 Task: Look for space in Paramus, United States from 6th September, 2023 to 15th September, 2023 for 6 adults in price range Rs.8000 to Rs.12000. Place can be entire place or private room with 6 bedrooms having 6 beds and 6 bathrooms. Property type can be house, flat, guest house. Amenities needed are: wifi, TV, free parkinig on premises, gym, breakfast. Booking option can be shelf check-in. Required host language is English.
Action: Mouse moved to (440, 107)
Screenshot: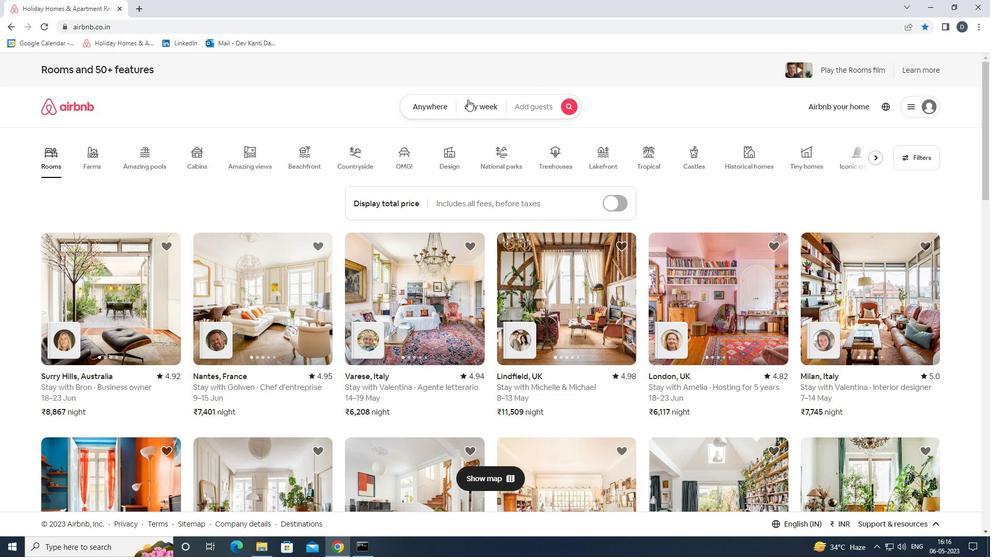 
Action: Mouse pressed left at (440, 107)
Screenshot: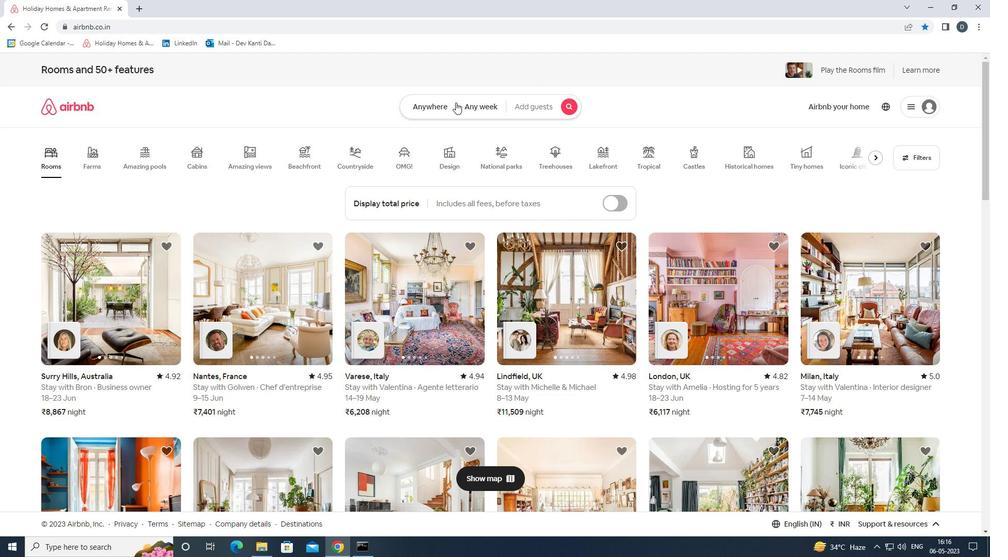 
Action: Mouse moved to (415, 148)
Screenshot: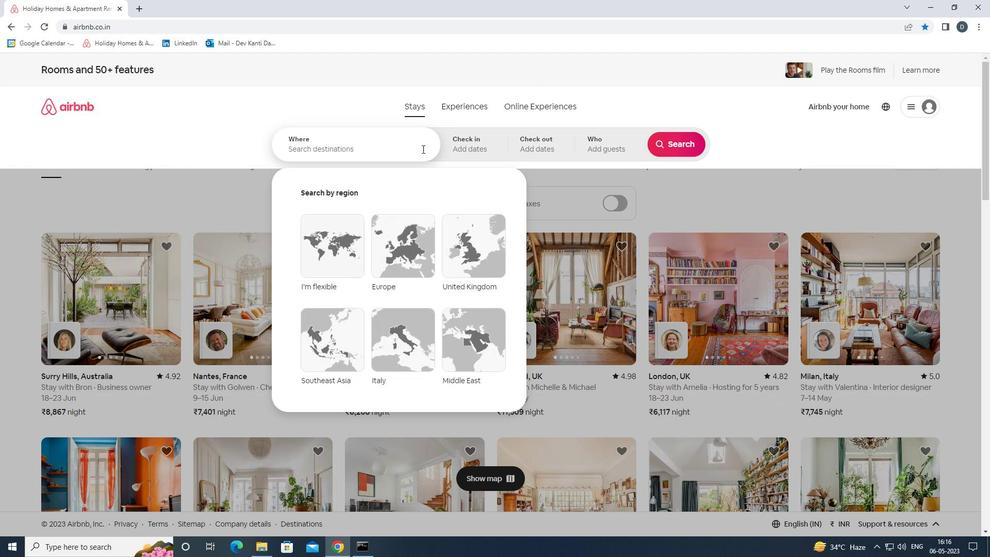 
Action: Mouse pressed left at (415, 148)
Screenshot: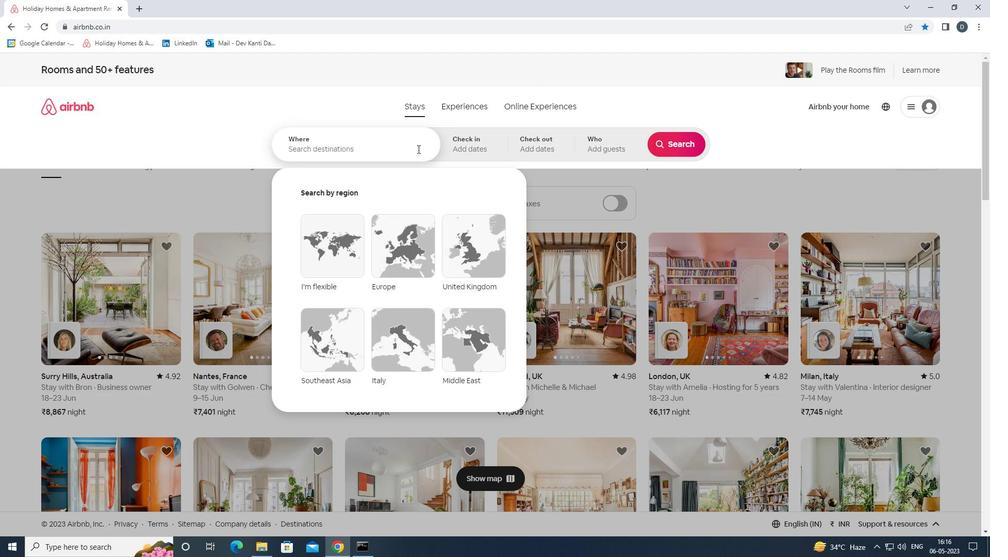 
Action: Key pressed <Key.shift><Key.shift><Key.shift>PARM<Key.backspace>AMUS,<Key.shift>UNITED<Key.space><Key.shift>STATES<Key.enter>
Screenshot: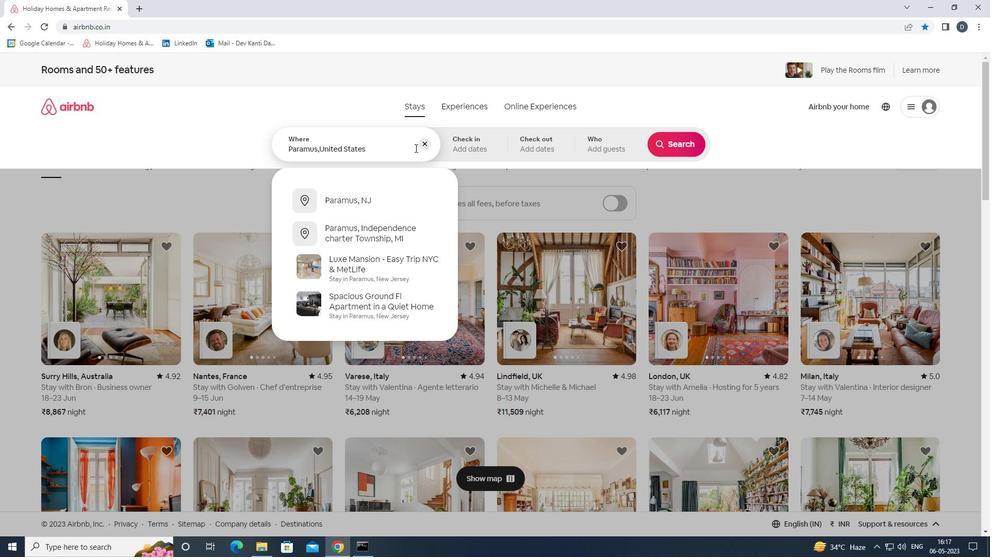
Action: Mouse moved to (669, 227)
Screenshot: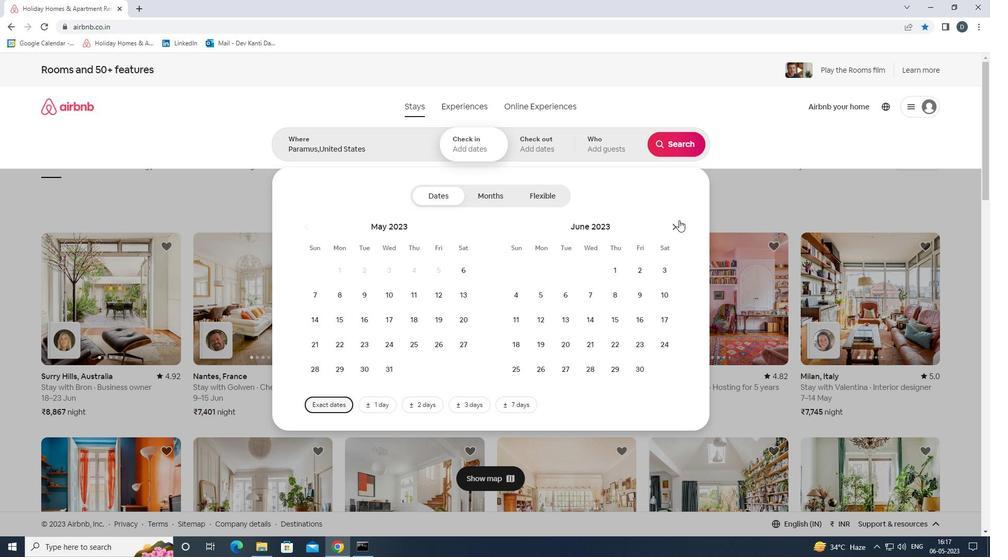 
Action: Mouse pressed left at (669, 227)
Screenshot: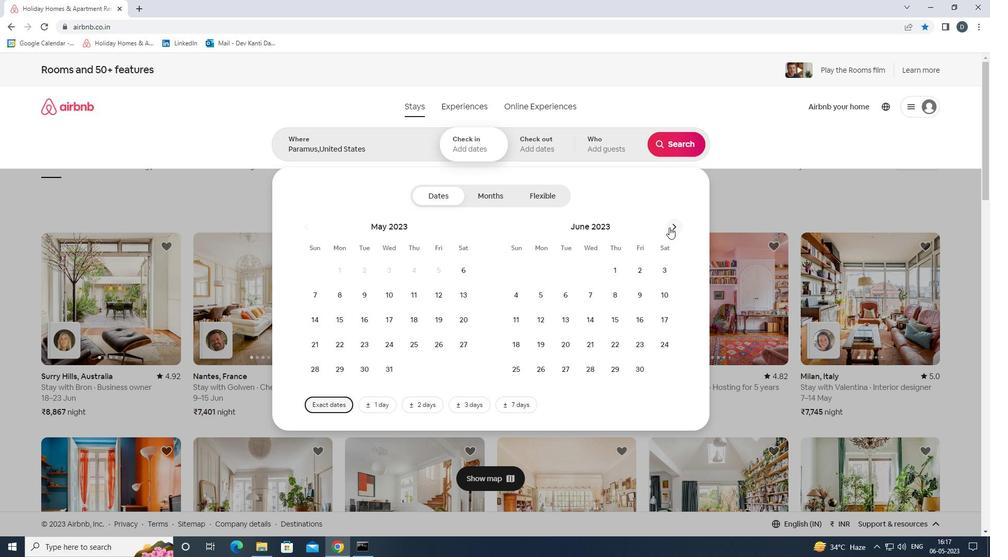 
Action: Mouse pressed left at (669, 227)
Screenshot: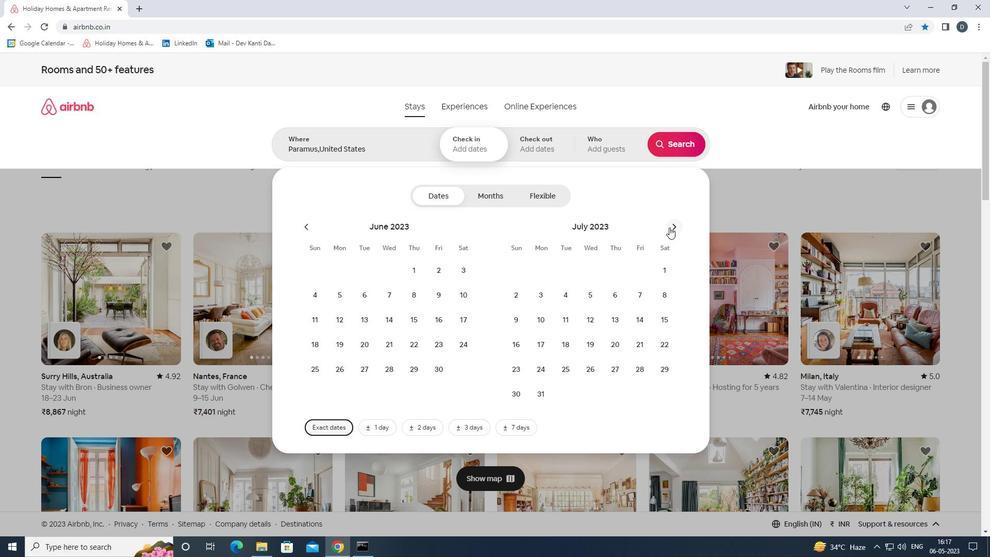 
Action: Mouse pressed left at (669, 227)
Screenshot: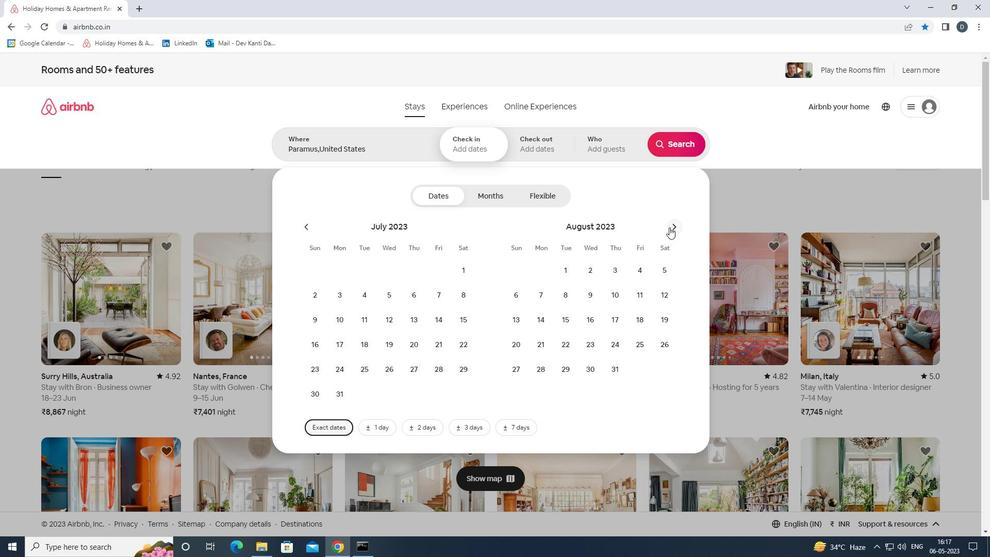 
Action: Mouse moved to (593, 297)
Screenshot: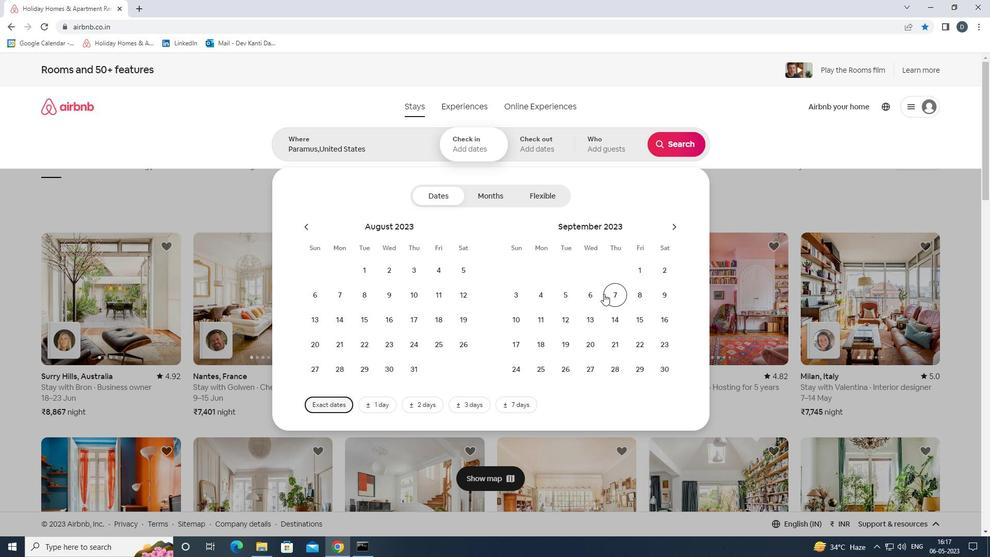 
Action: Mouse pressed left at (593, 297)
Screenshot: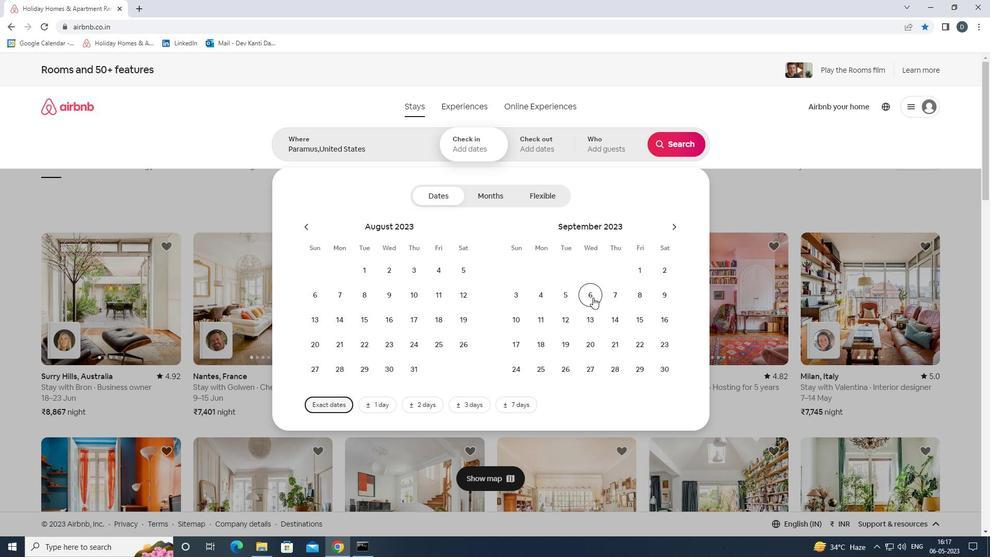 
Action: Mouse moved to (632, 319)
Screenshot: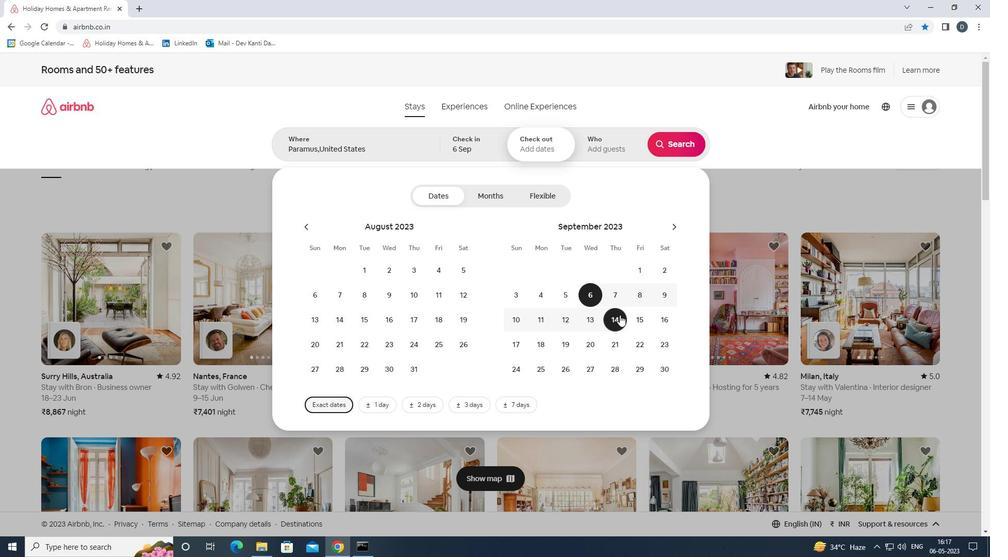 
Action: Mouse pressed left at (632, 319)
Screenshot: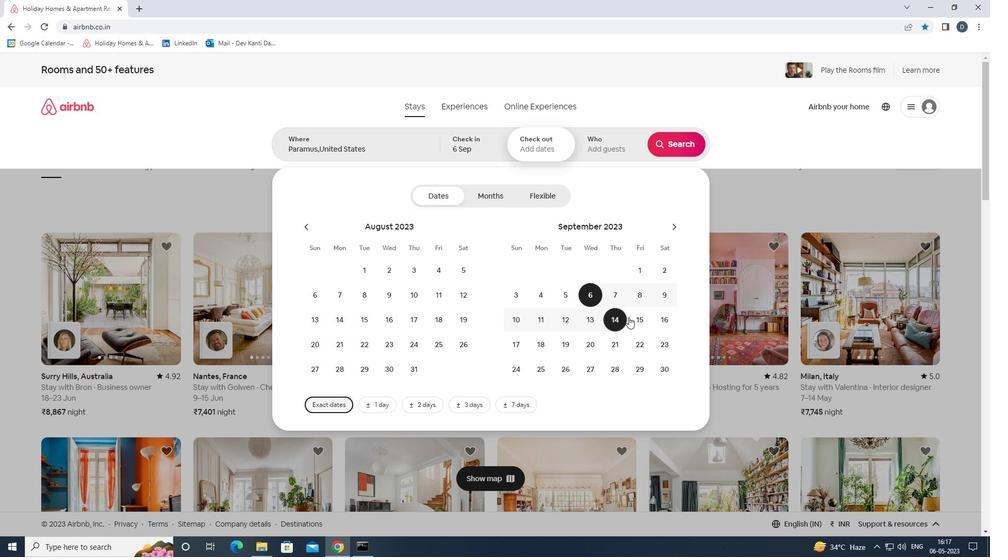 
Action: Mouse moved to (613, 154)
Screenshot: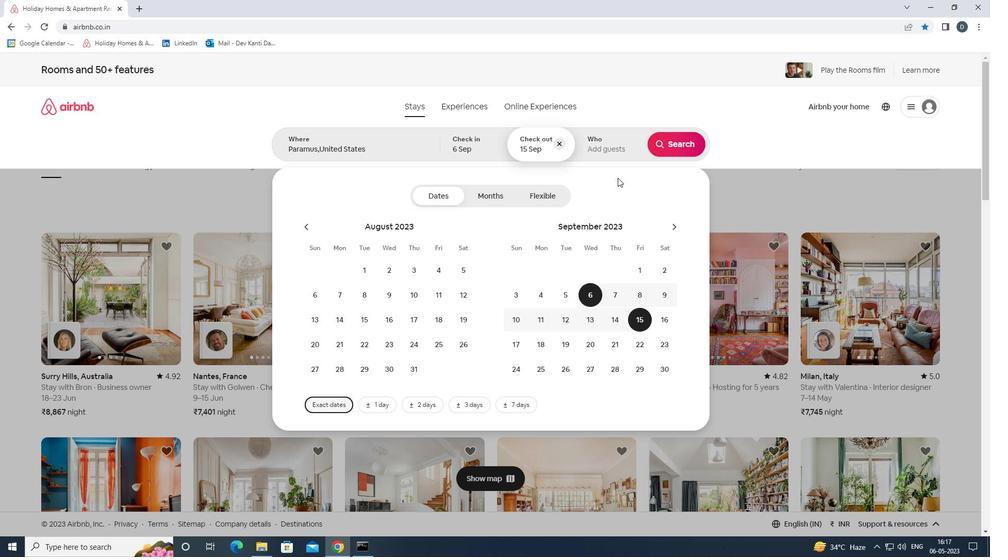 
Action: Mouse pressed left at (613, 154)
Screenshot: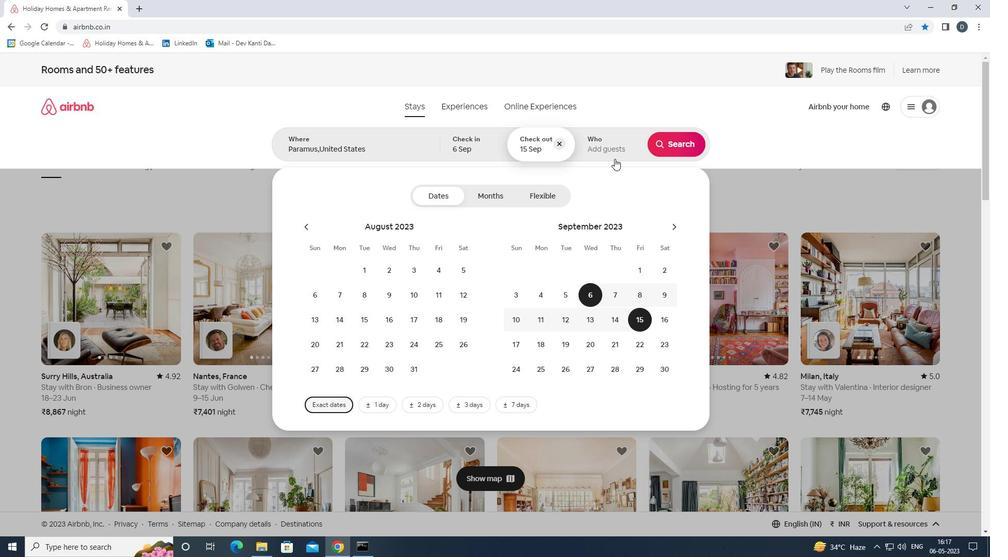 
Action: Mouse moved to (680, 195)
Screenshot: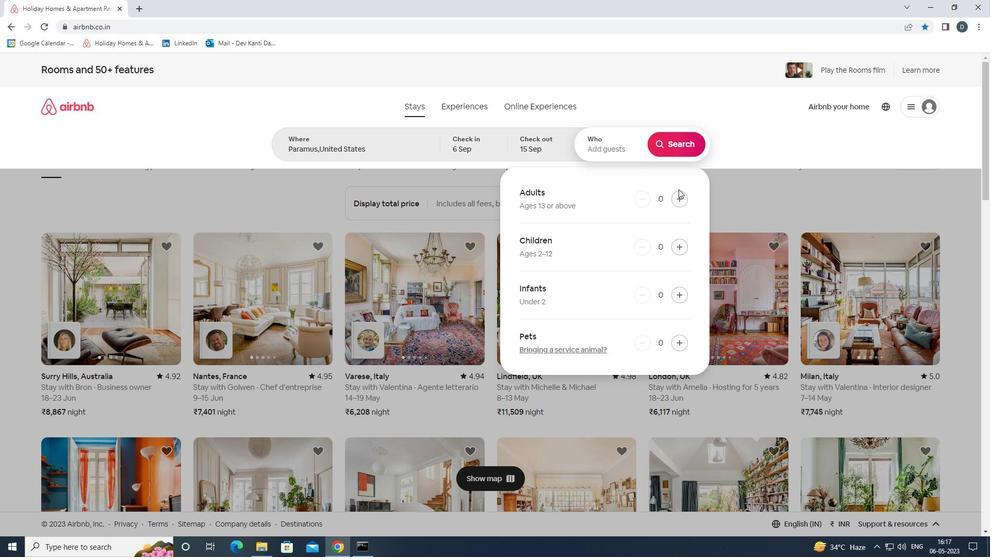 
Action: Mouse pressed left at (680, 195)
Screenshot: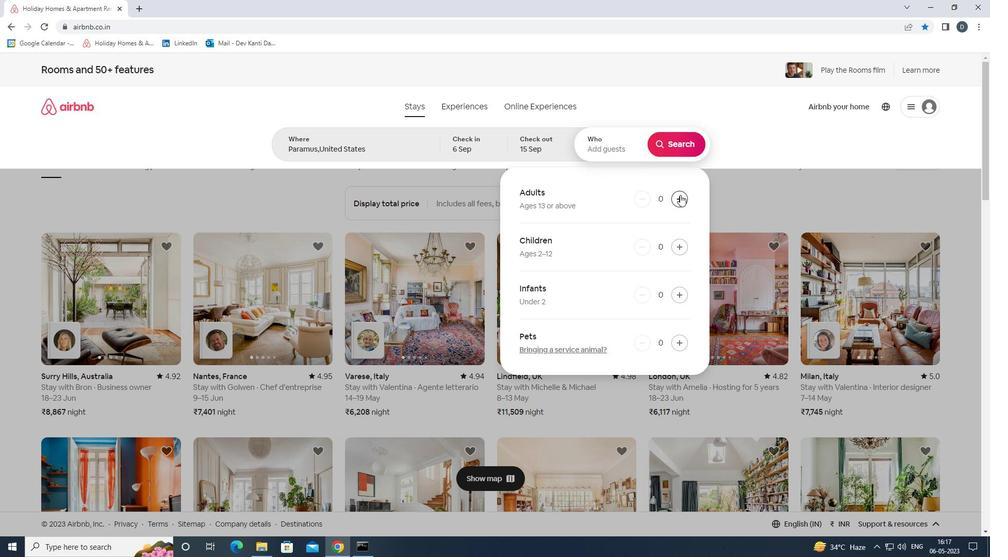 
Action: Mouse moved to (680, 196)
Screenshot: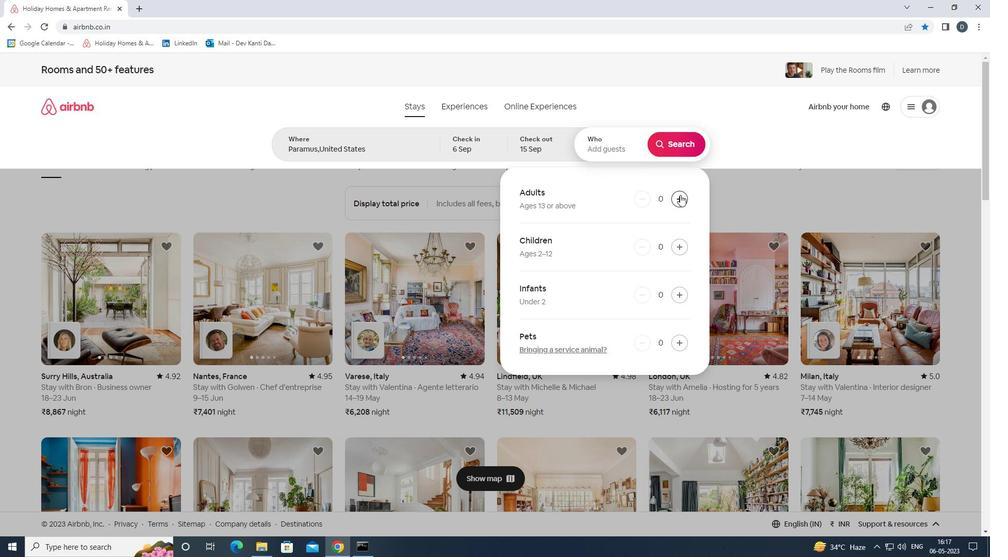 
Action: Mouse pressed left at (680, 196)
Screenshot: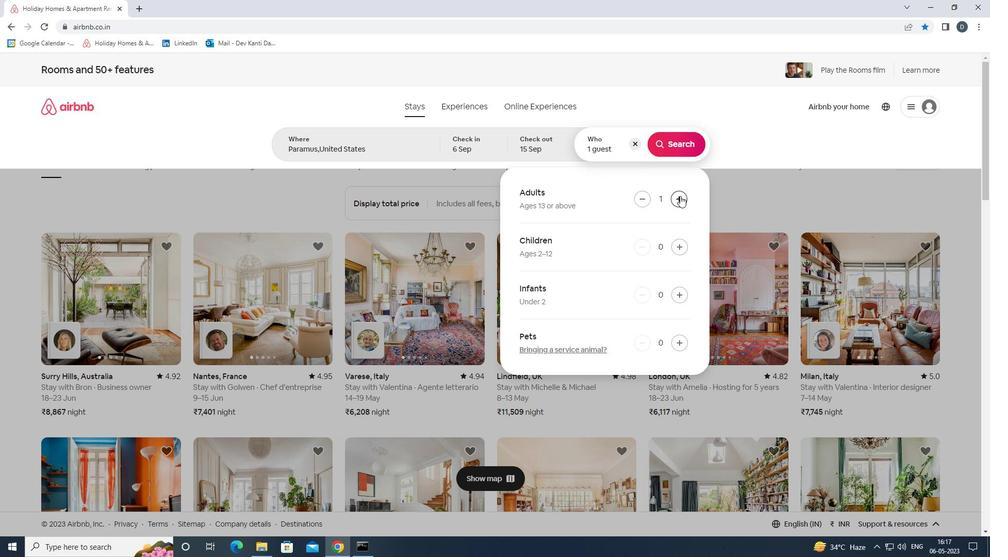 
Action: Mouse pressed left at (680, 196)
Screenshot: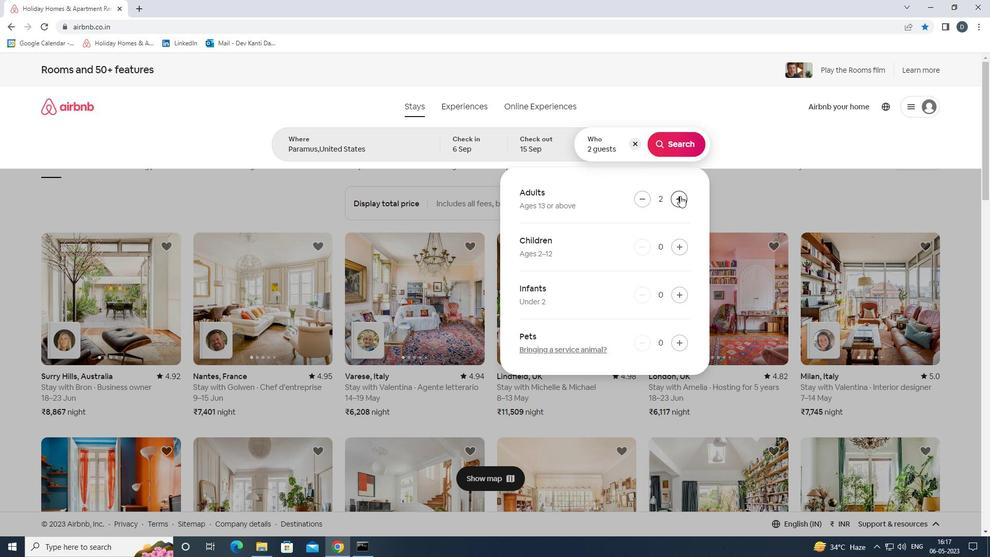 
Action: Mouse pressed left at (680, 196)
Screenshot: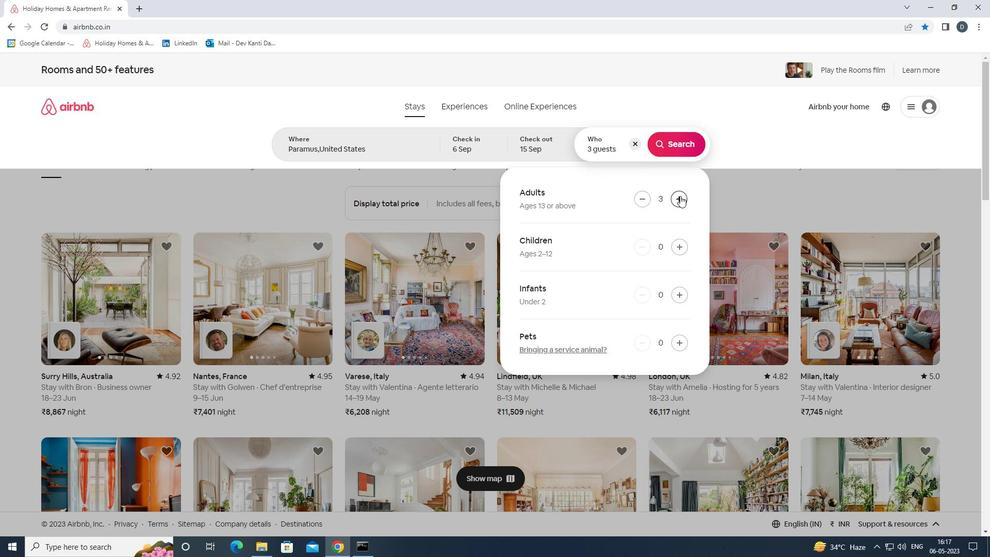 
Action: Mouse pressed left at (680, 196)
Screenshot: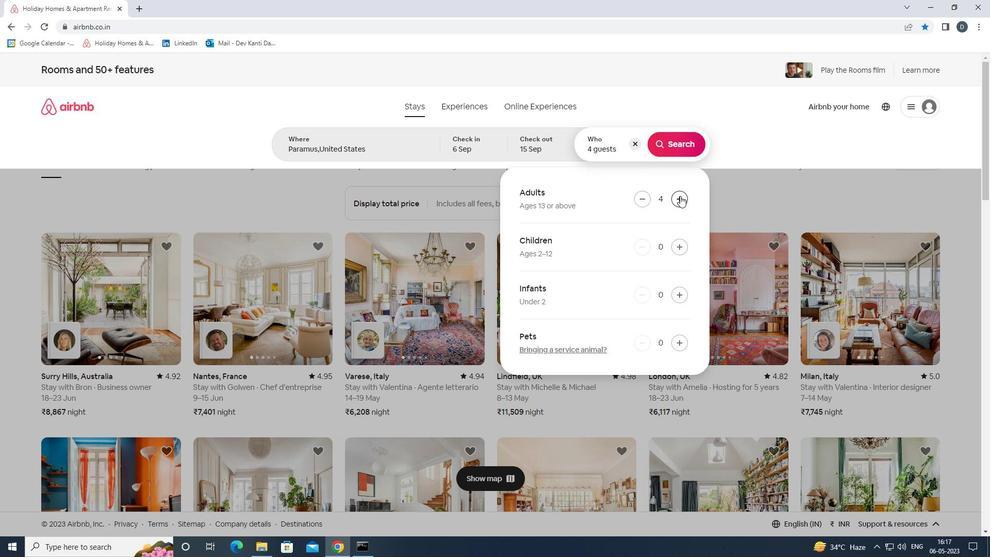 
Action: Mouse pressed left at (680, 196)
Screenshot: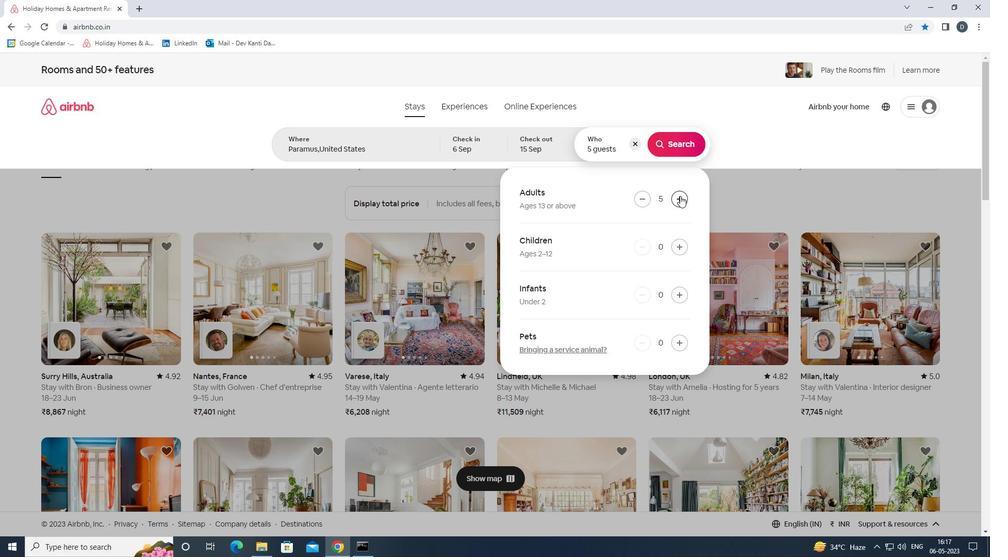 
Action: Mouse moved to (675, 150)
Screenshot: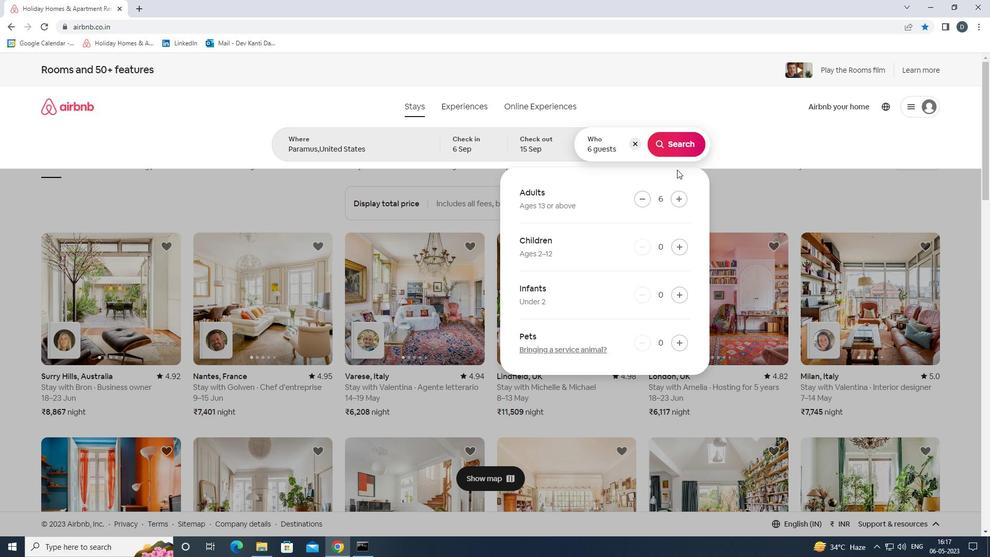 
Action: Mouse pressed left at (675, 150)
Screenshot: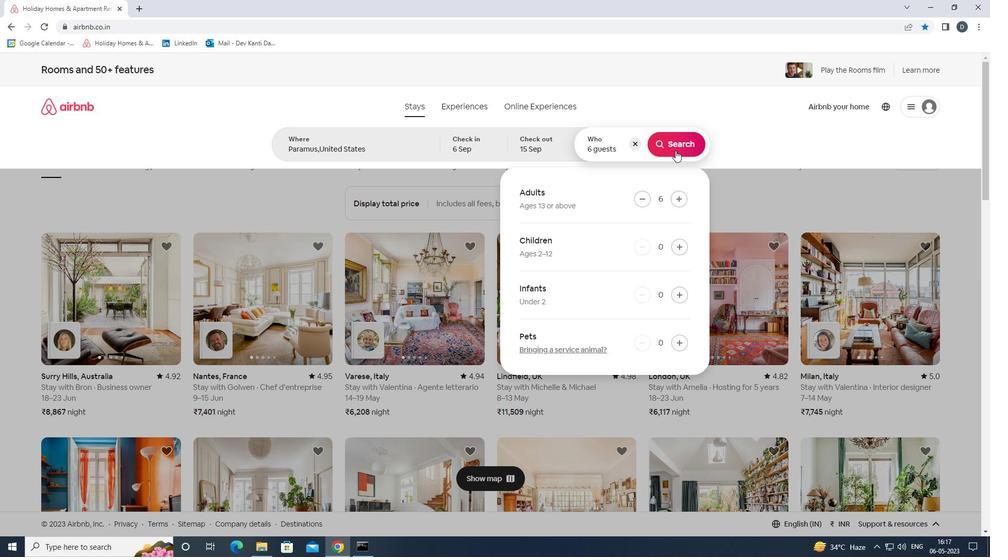 
Action: Mouse moved to (936, 110)
Screenshot: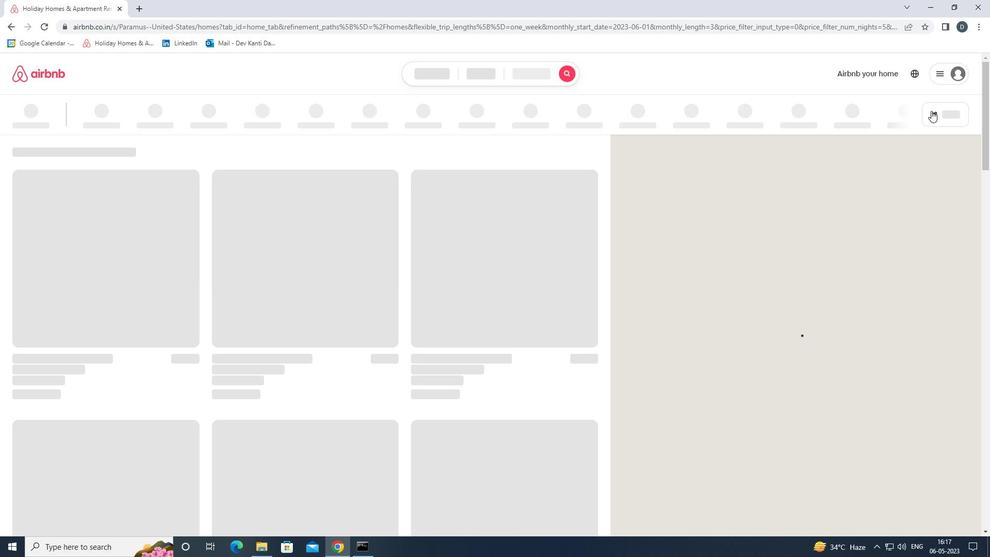 
Action: Mouse pressed left at (936, 110)
Screenshot: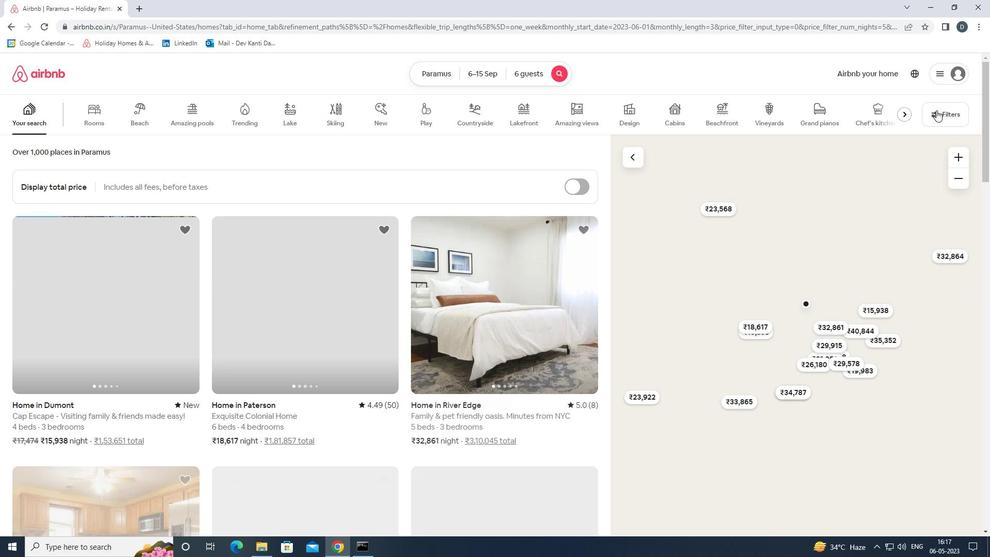 
Action: Mouse moved to (395, 370)
Screenshot: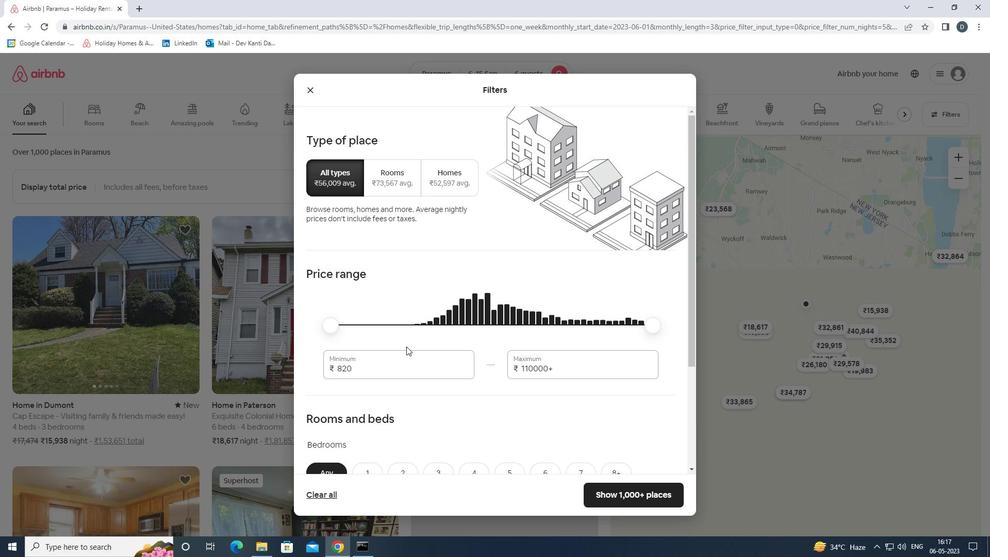 
Action: Mouse pressed left at (395, 370)
Screenshot: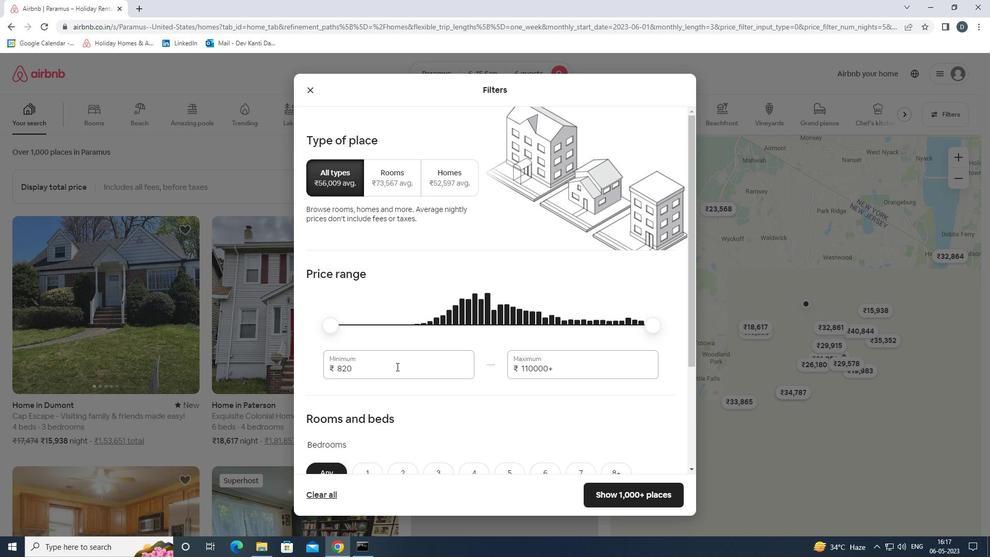 
Action: Mouse moved to (394, 370)
Screenshot: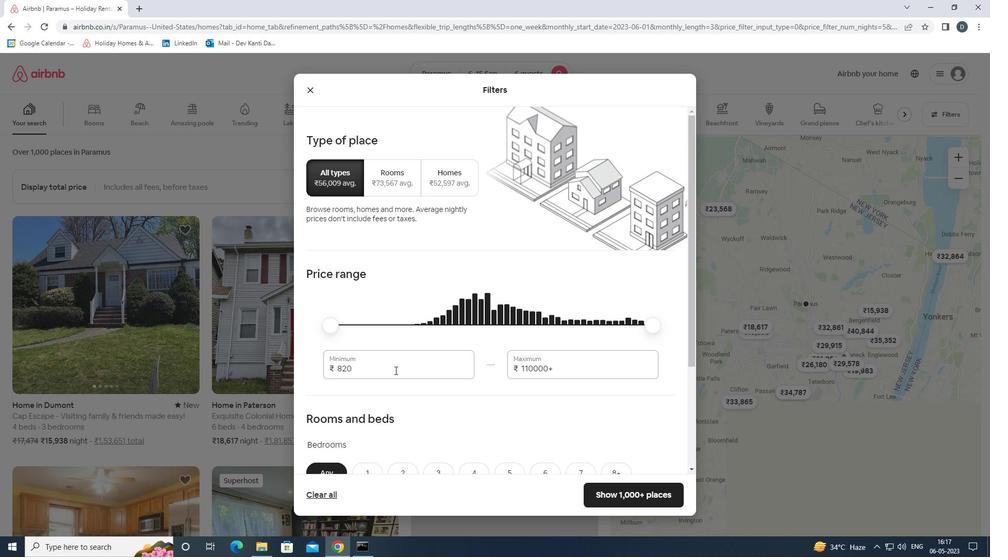 
Action: Mouse pressed left at (394, 370)
Screenshot: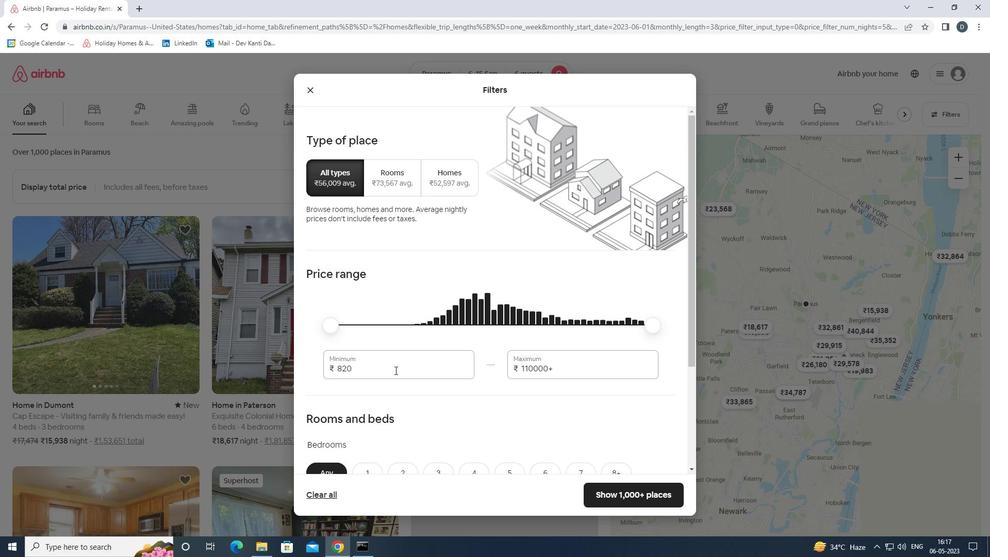 
Action: Mouse moved to (402, 367)
Screenshot: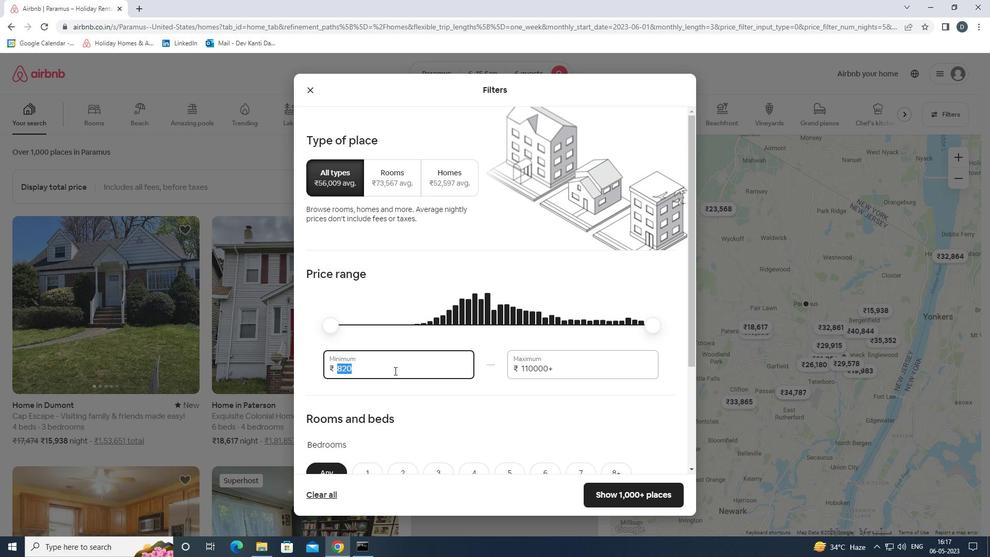 
Action: Key pressed 8000<Key.tab>12000
Screenshot: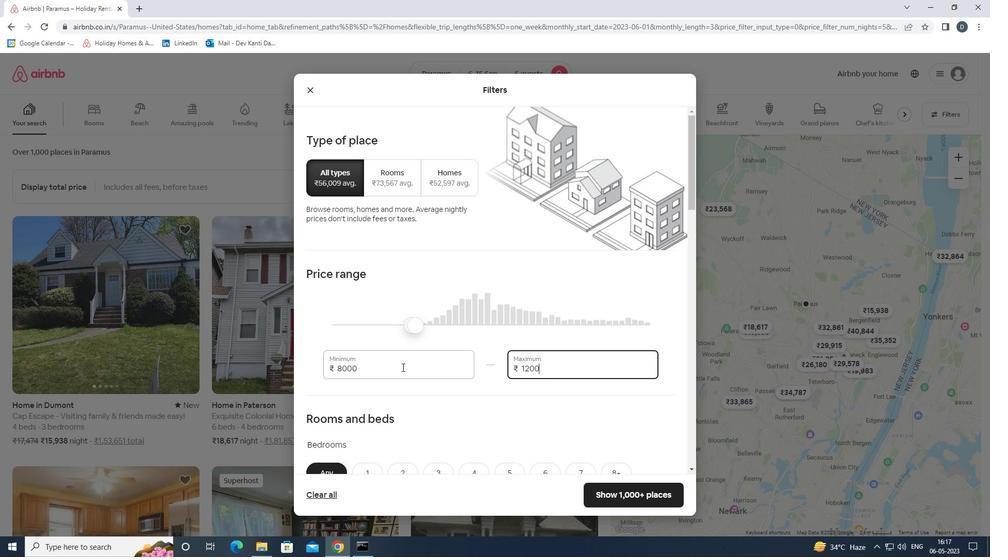 
Action: Mouse moved to (416, 337)
Screenshot: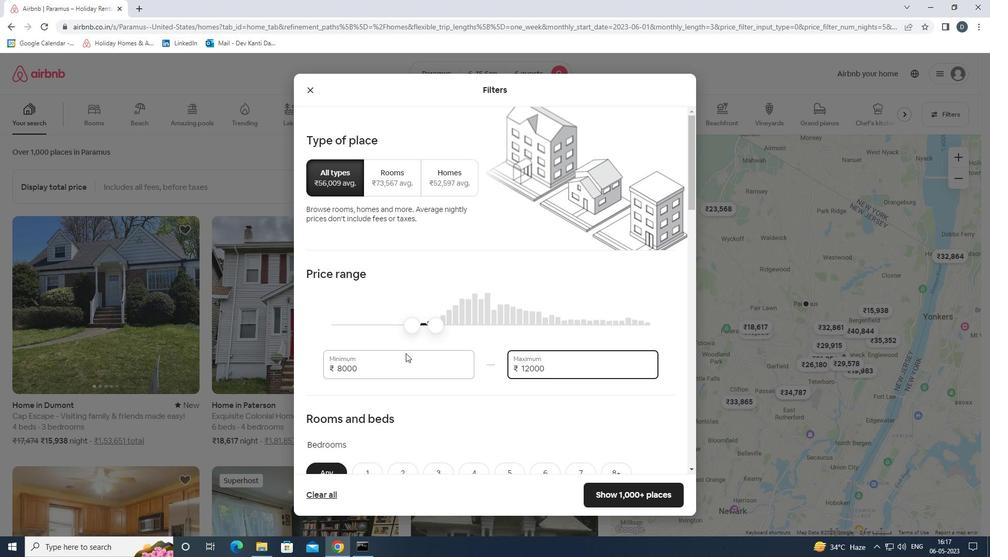 
Action: Mouse scrolled (416, 336) with delta (0, 0)
Screenshot: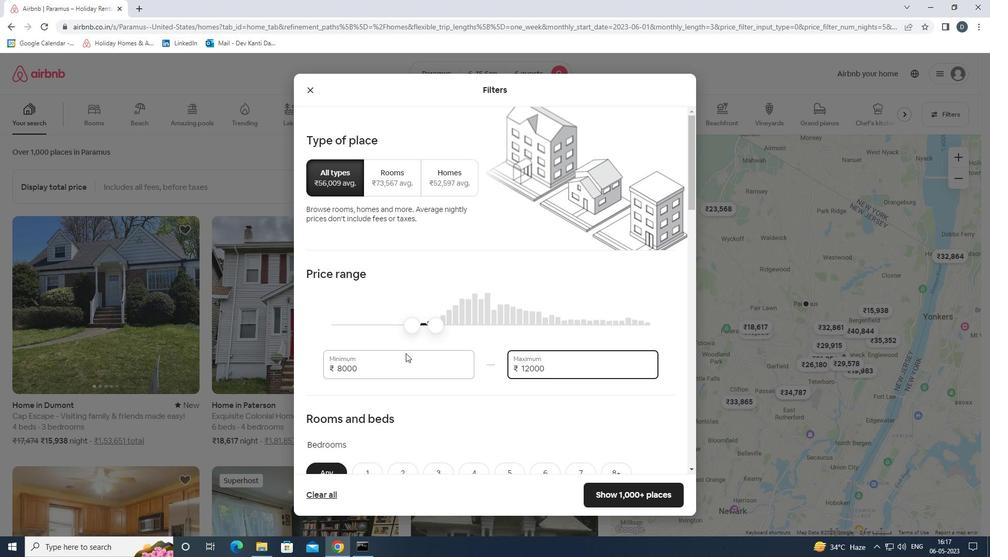 
Action: Mouse moved to (431, 333)
Screenshot: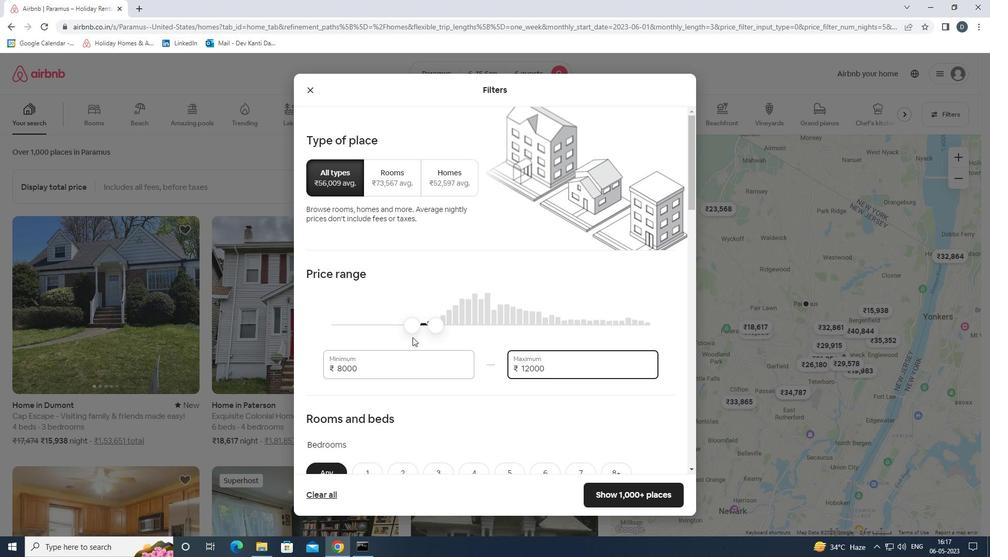 
Action: Mouse scrolled (431, 332) with delta (0, 0)
Screenshot: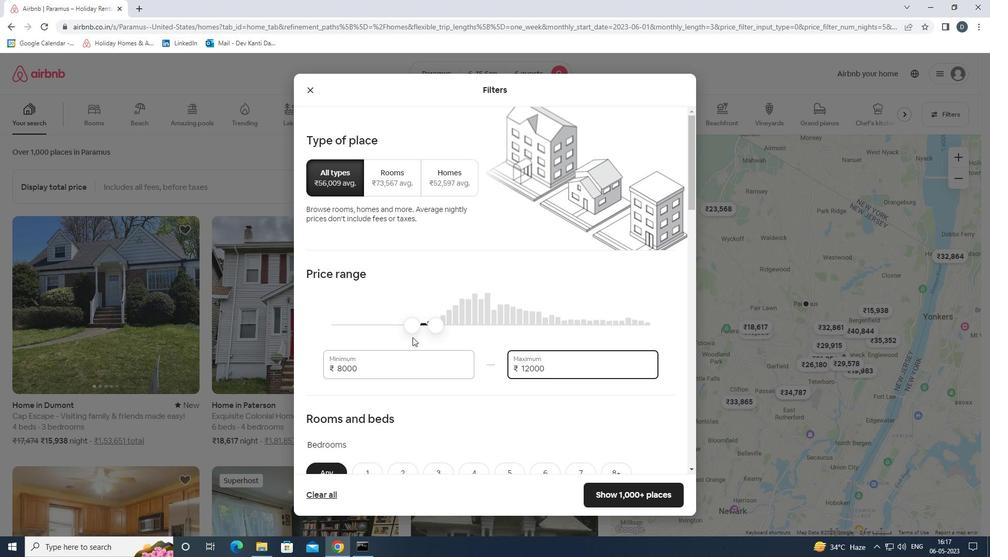 
Action: Mouse moved to (442, 328)
Screenshot: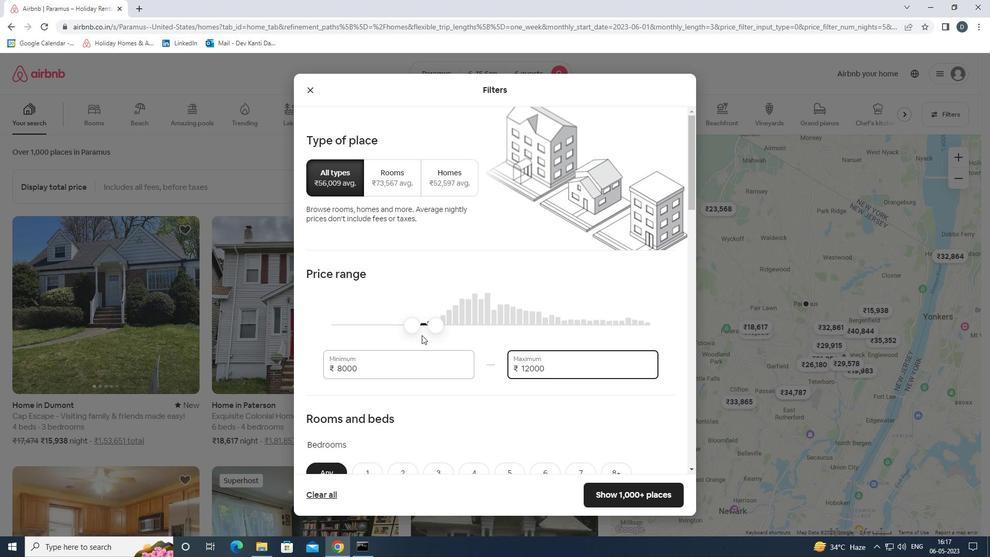
Action: Mouse scrolled (442, 328) with delta (0, 0)
Screenshot: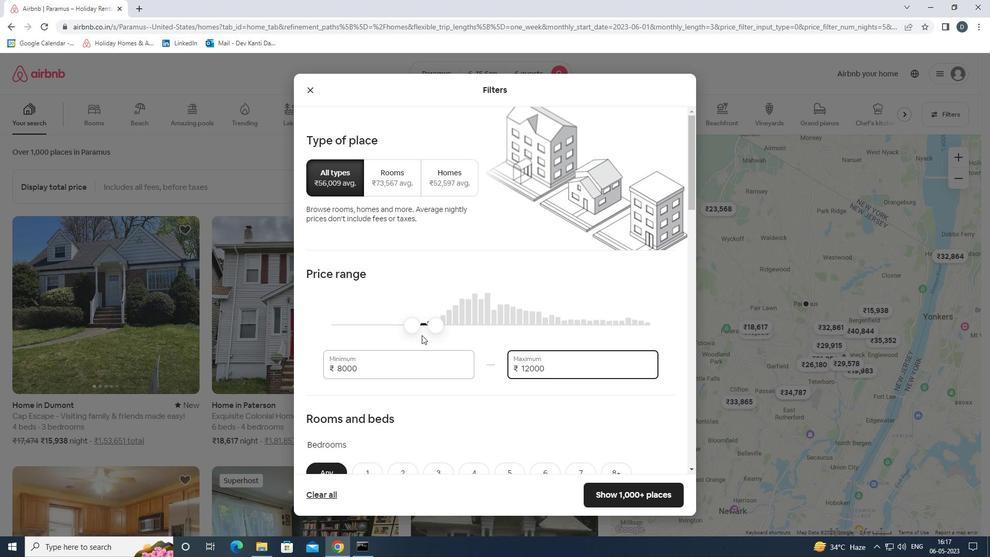 
Action: Mouse moved to (448, 323)
Screenshot: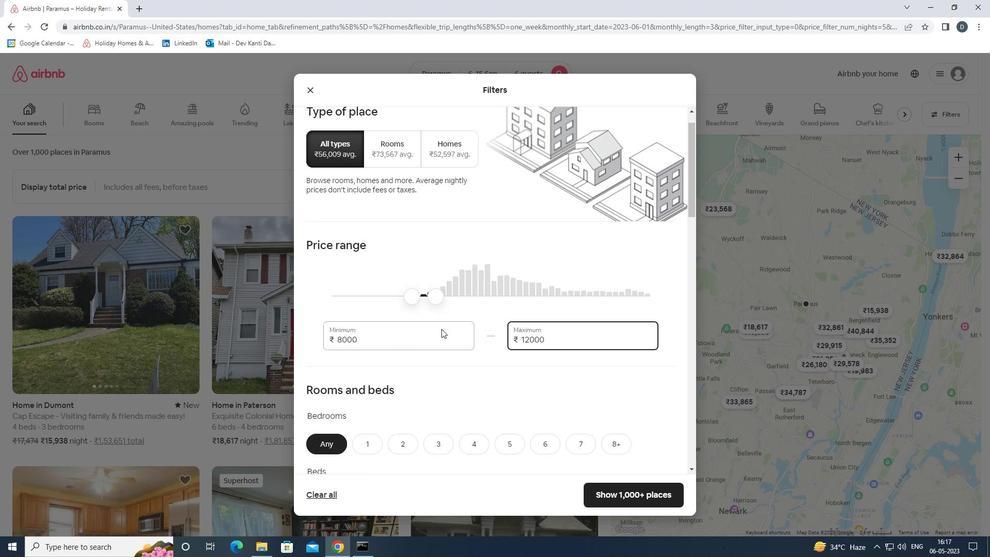 
Action: Mouse scrolled (448, 323) with delta (0, 0)
Screenshot: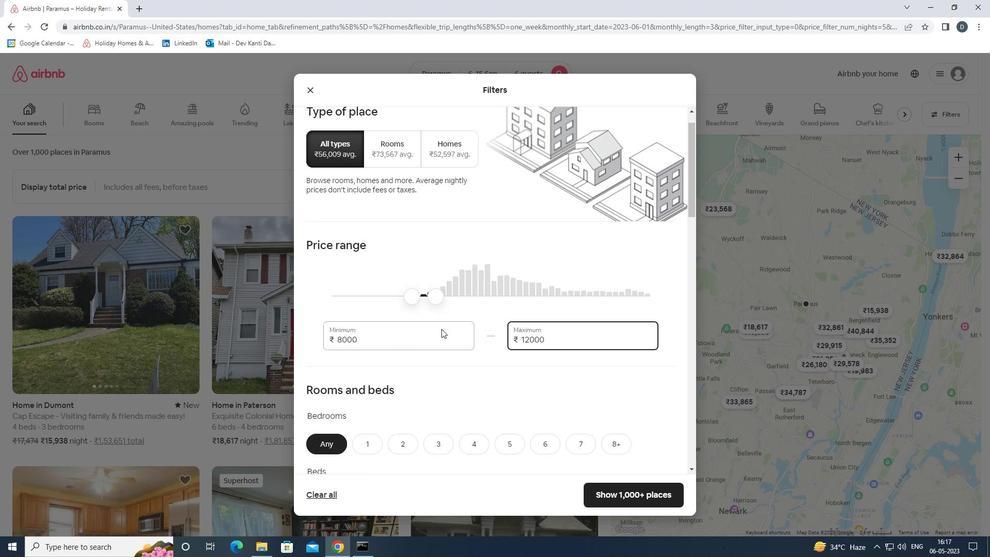 
Action: Mouse moved to (545, 268)
Screenshot: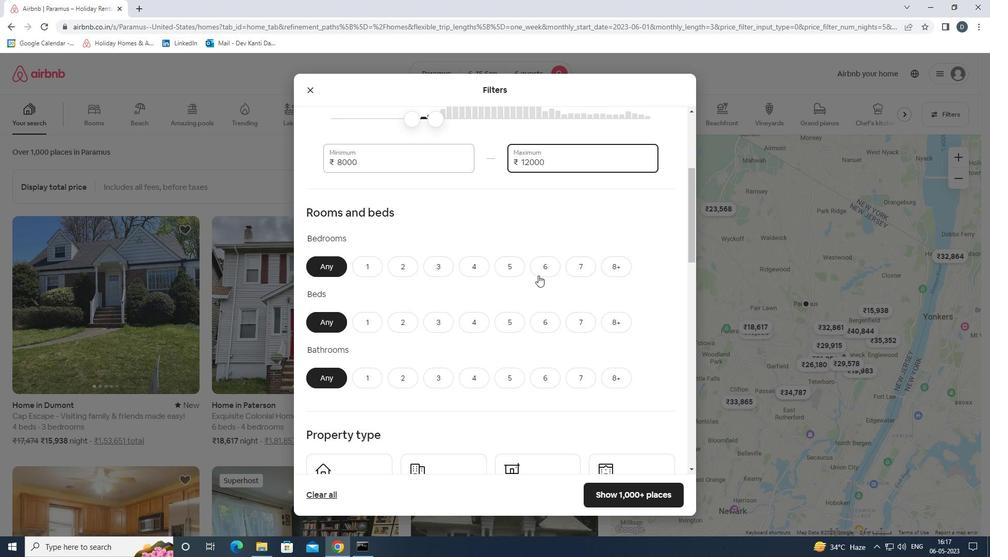 
Action: Mouse pressed left at (545, 268)
Screenshot: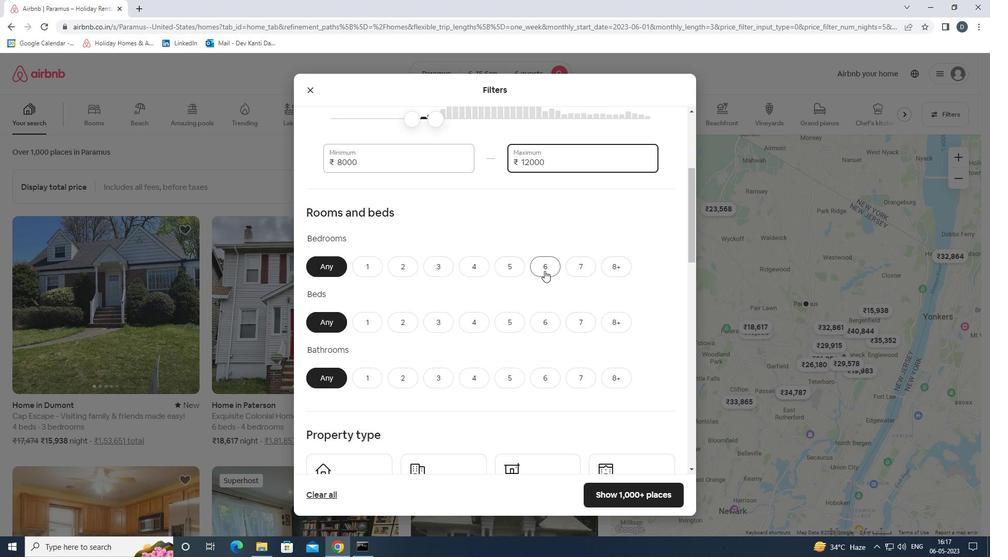 
Action: Mouse moved to (548, 321)
Screenshot: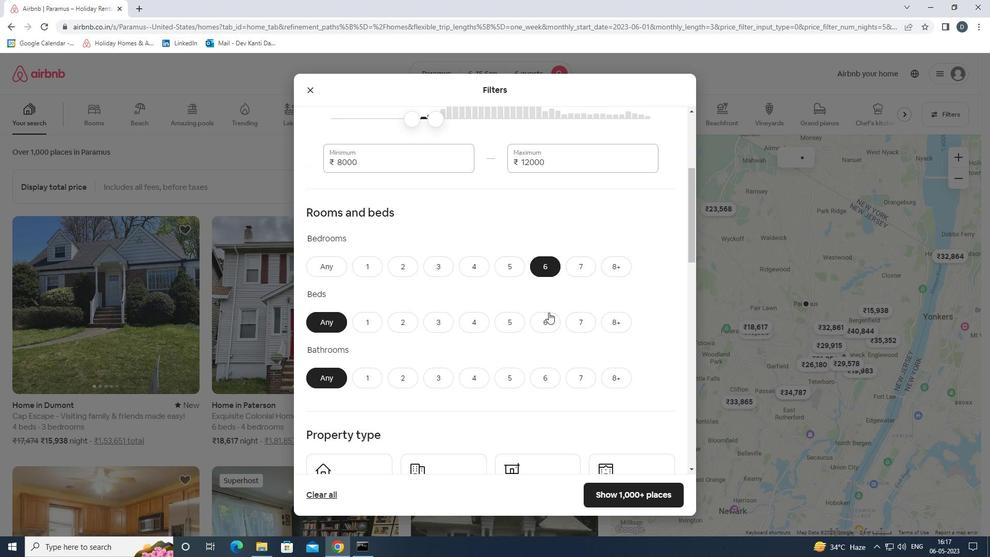 
Action: Mouse pressed left at (548, 321)
Screenshot: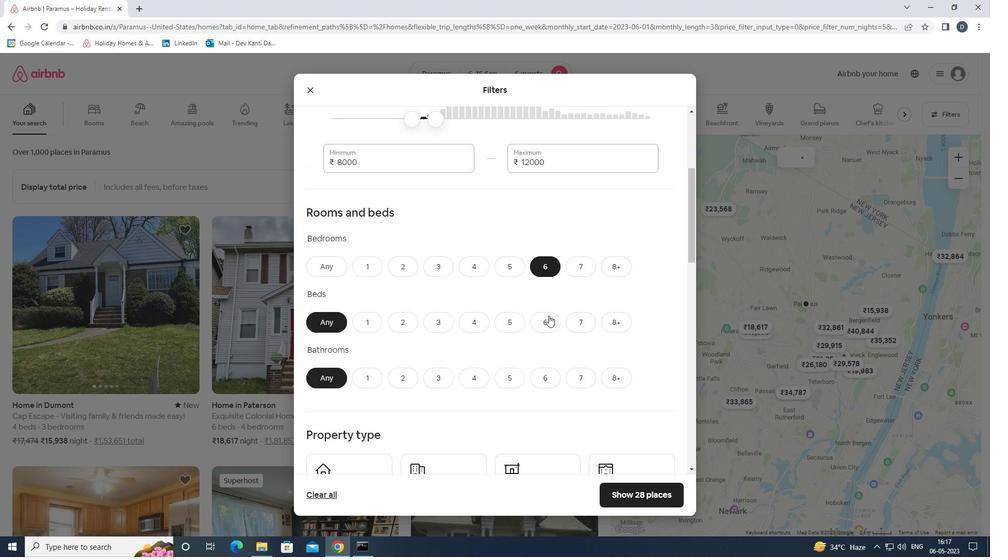 
Action: Mouse moved to (542, 378)
Screenshot: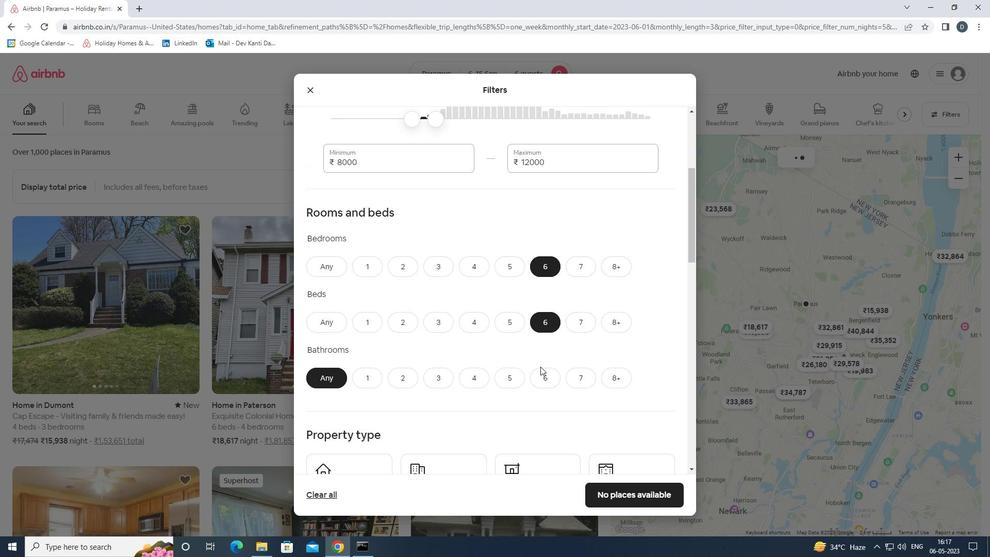 
Action: Mouse pressed left at (542, 378)
Screenshot: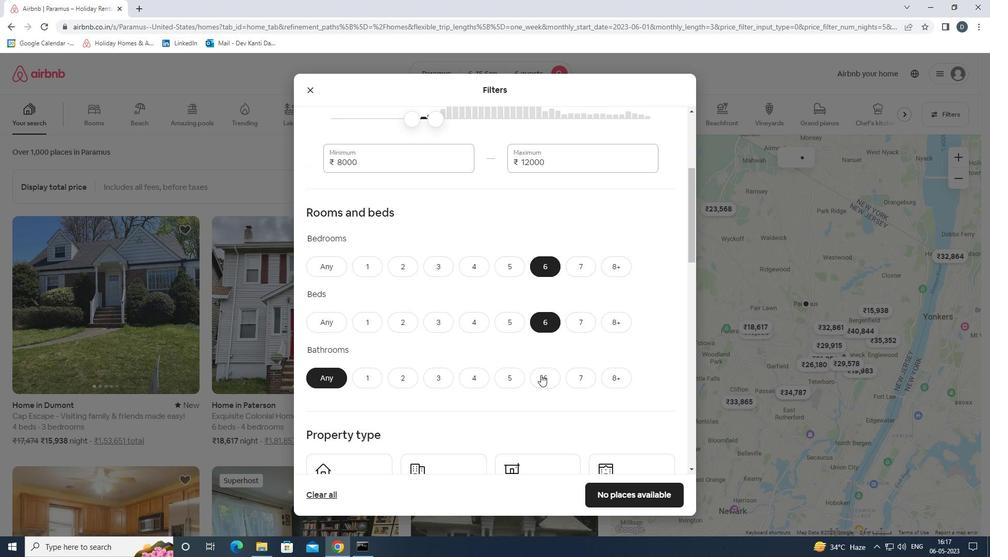 
Action: Mouse moved to (542, 378)
Screenshot: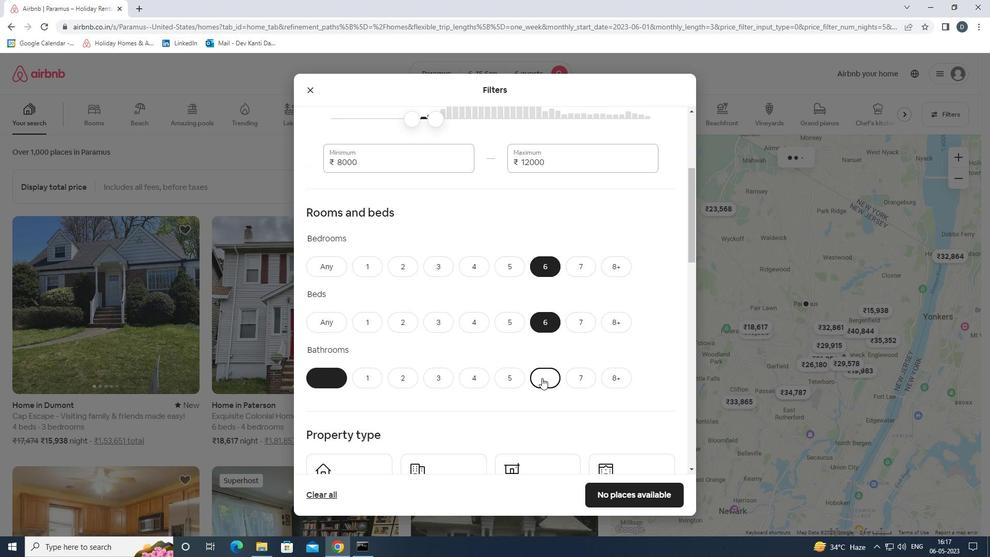 
Action: Mouse scrolled (542, 377) with delta (0, 0)
Screenshot: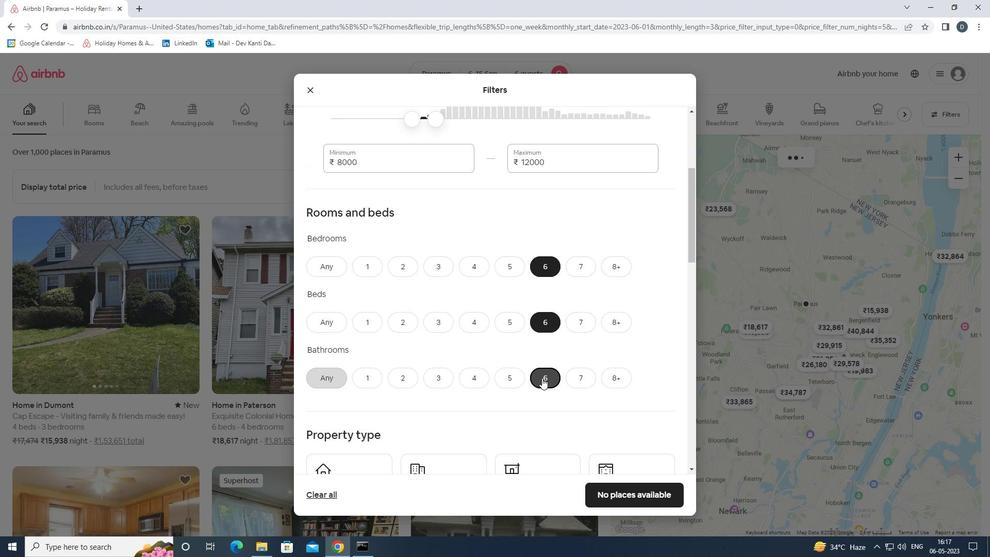 
Action: Mouse scrolled (542, 377) with delta (0, 0)
Screenshot: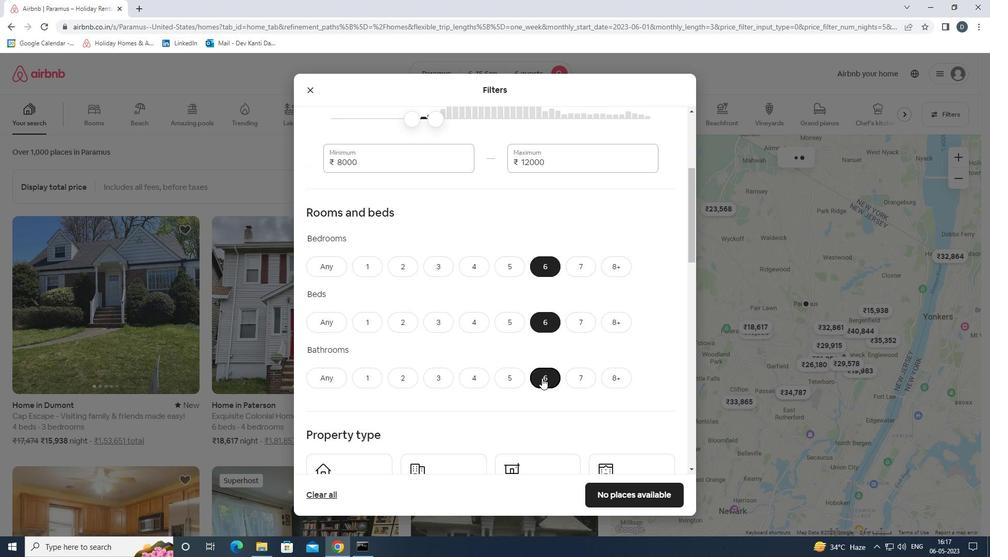 
Action: Mouse moved to (541, 374)
Screenshot: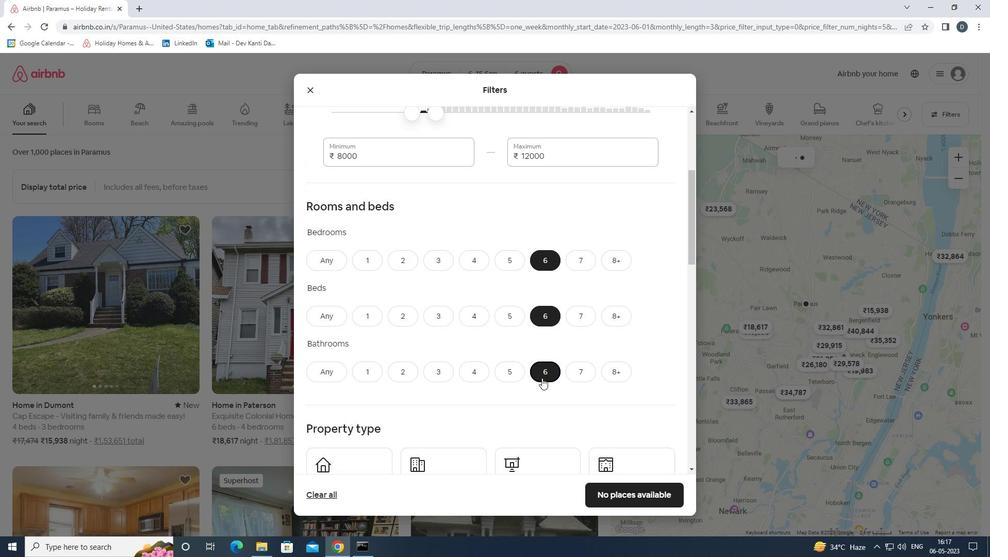 
Action: Mouse scrolled (541, 373) with delta (0, 0)
Screenshot: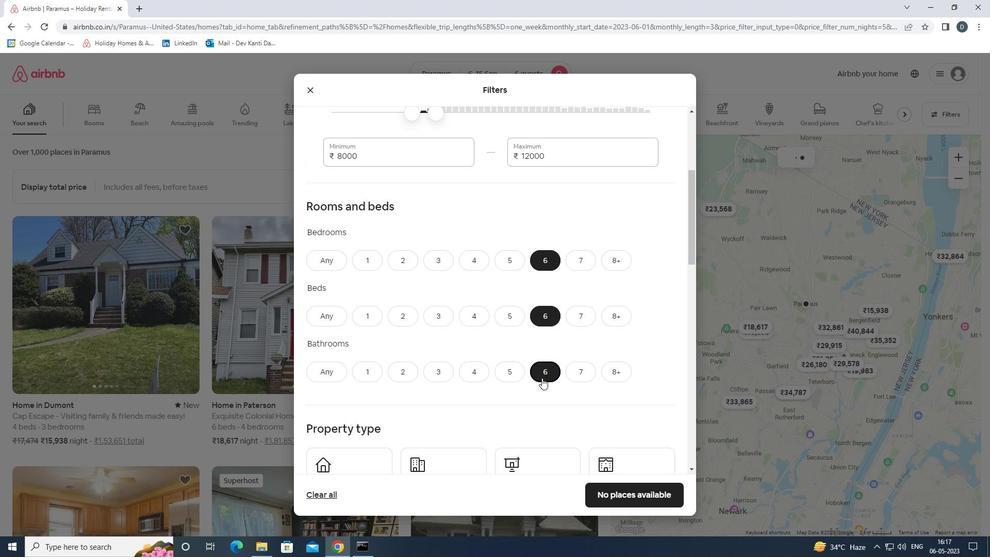 
Action: Mouse moved to (541, 371)
Screenshot: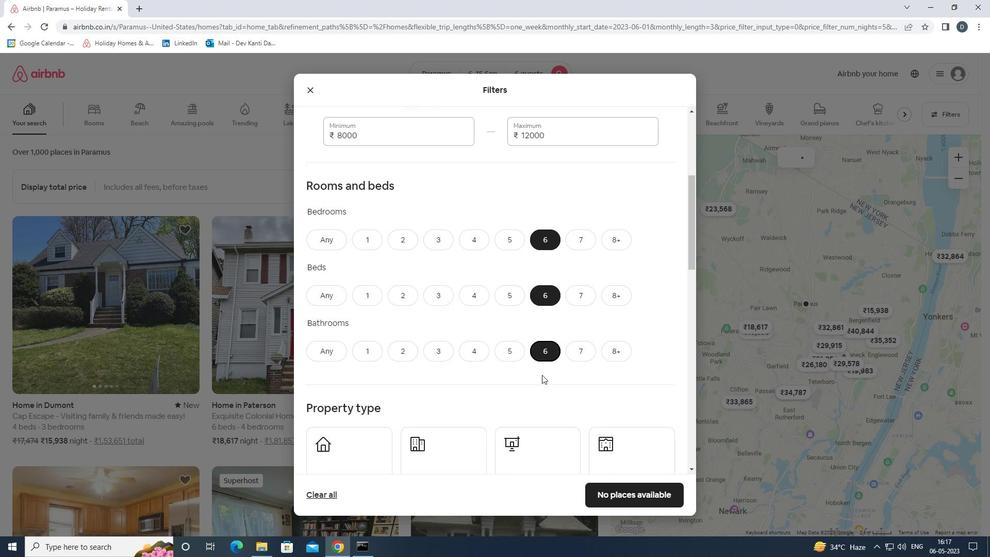 
Action: Mouse scrolled (541, 371) with delta (0, 0)
Screenshot: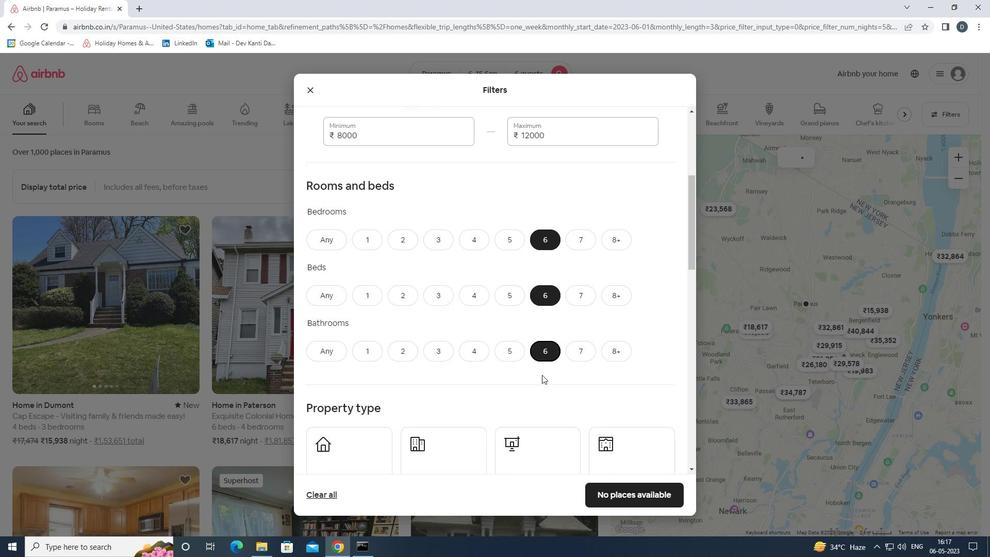 
Action: Mouse moved to (366, 301)
Screenshot: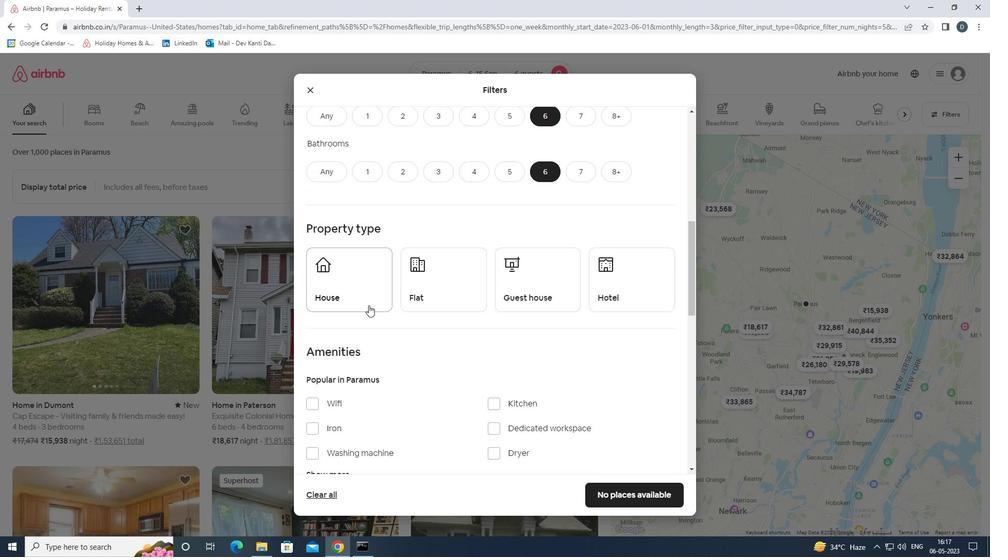 
Action: Mouse pressed left at (366, 301)
Screenshot: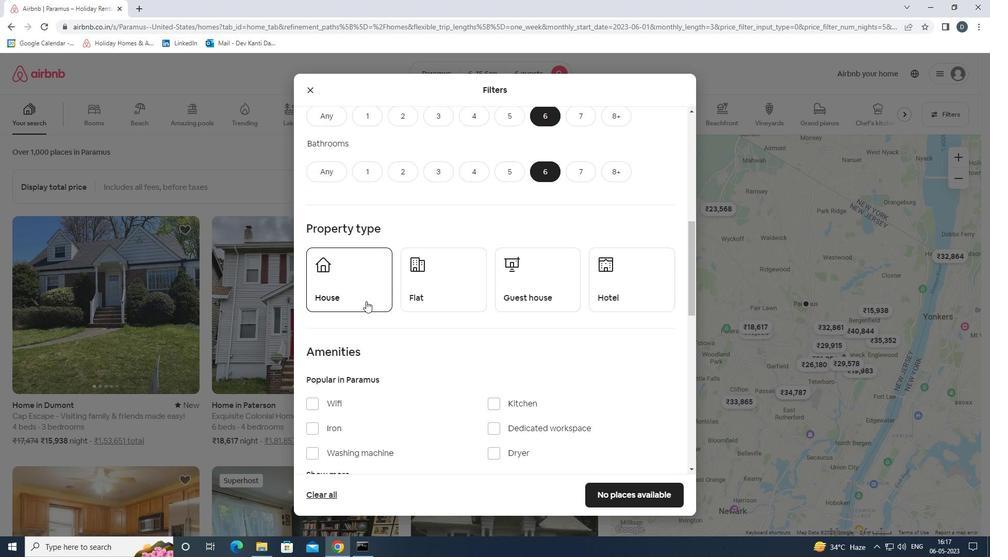 
Action: Mouse moved to (453, 289)
Screenshot: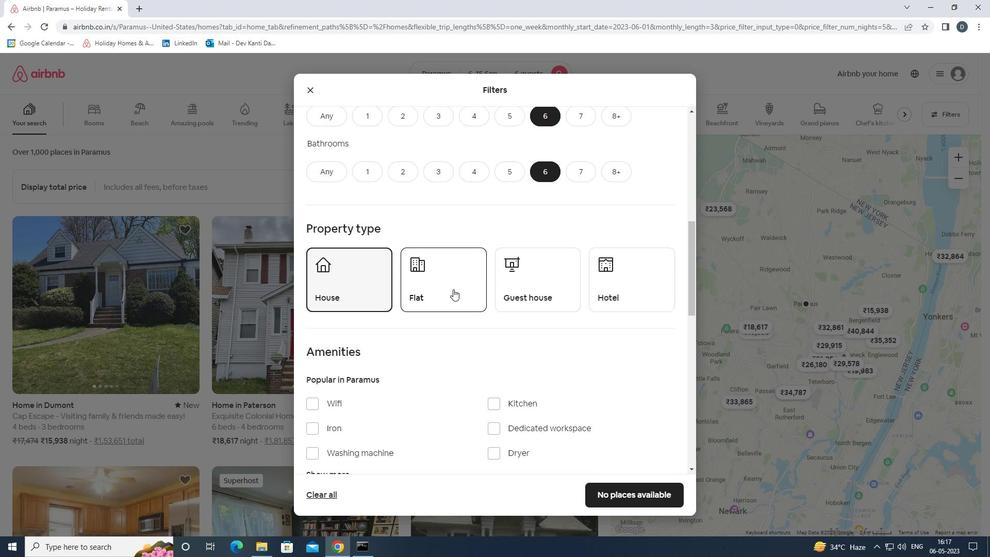 
Action: Mouse pressed left at (453, 289)
Screenshot: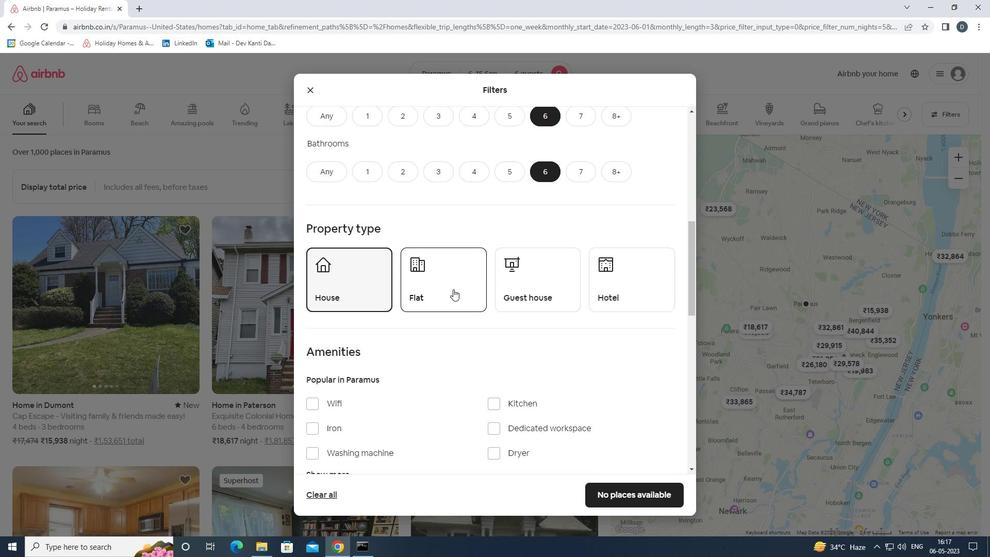 
Action: Mouse moved to (522, 287)
Screenshot: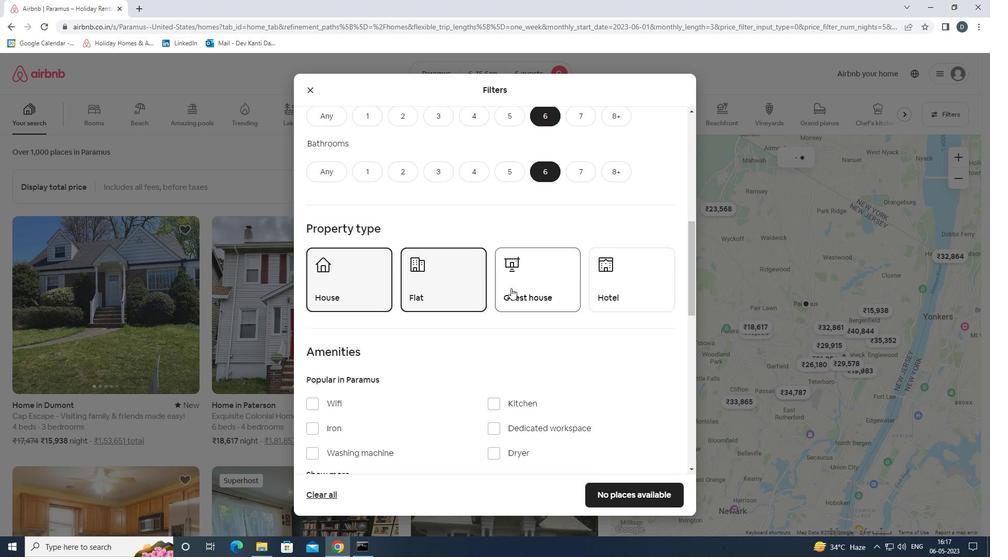 
Action: Mouse pressed left at (522, 287)
Screenshot: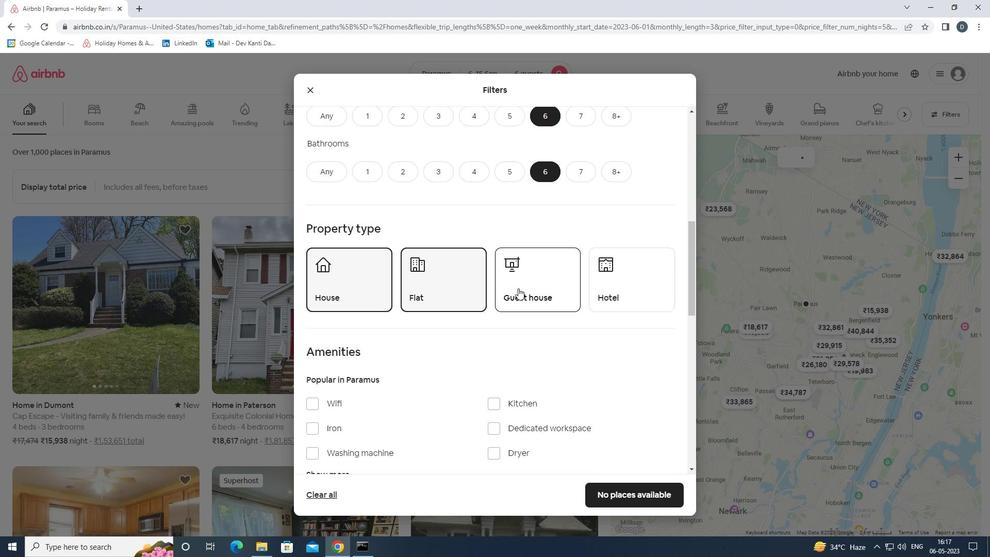
Action: Mouse moved to (522, 287)
Screenshot: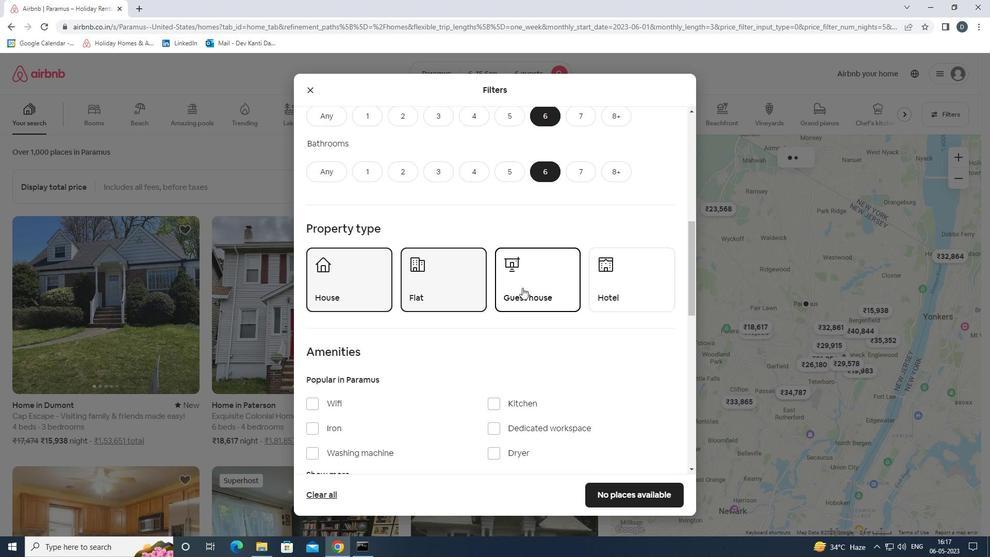 
Action: Mouse scrolled (522, 287) with delta (0, 0)
Screenshot: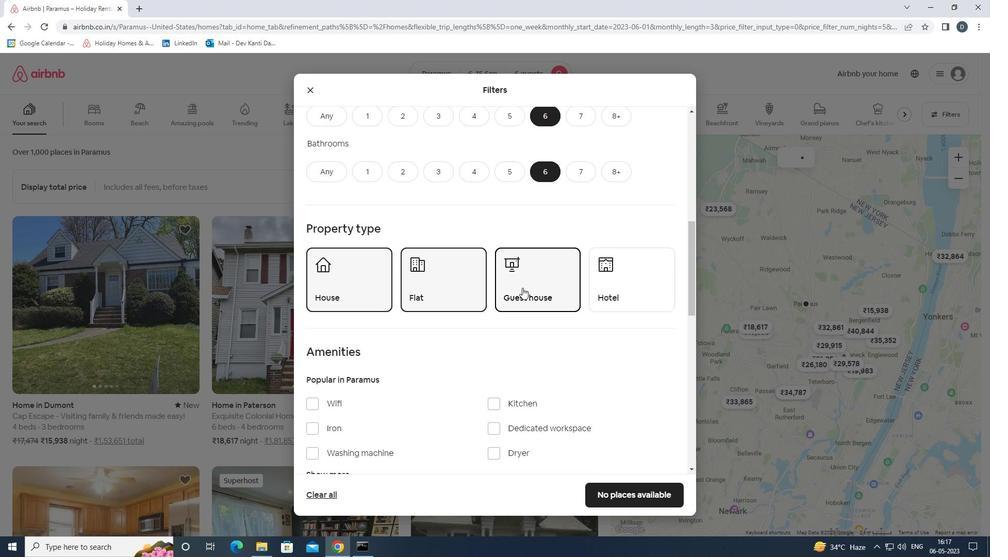 
Action: Mouse scrolled (522, 287) with delta (0, 0)
Screenshot: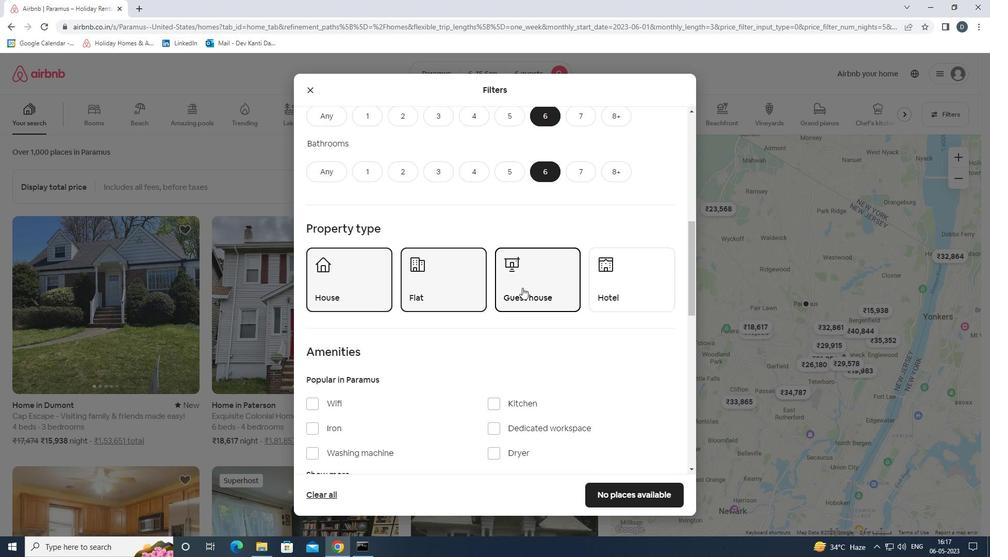 
Action: Mouse scrolled (522, 287) with delta (0, 0)
Screenshot: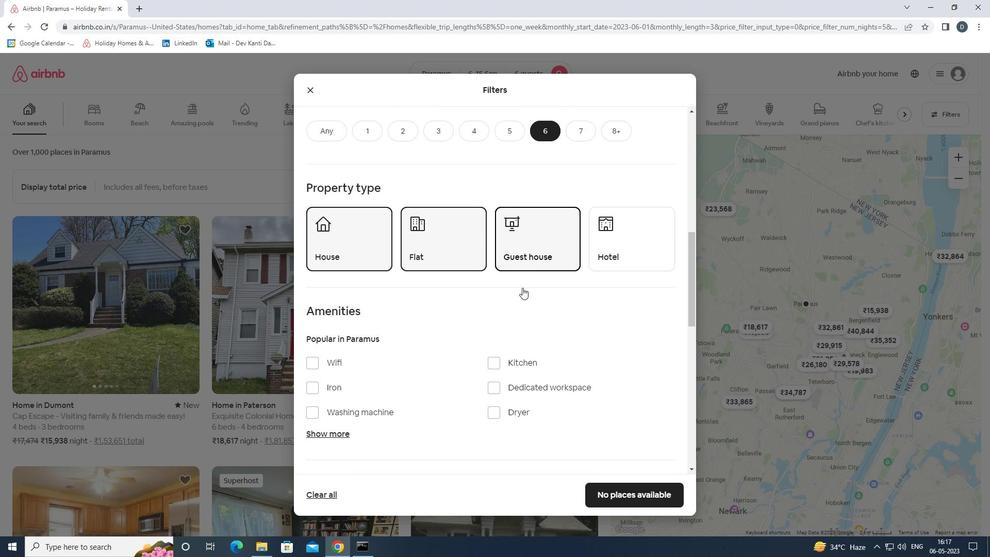 
Action: Mouse moved to (331, 250)
Screenshot: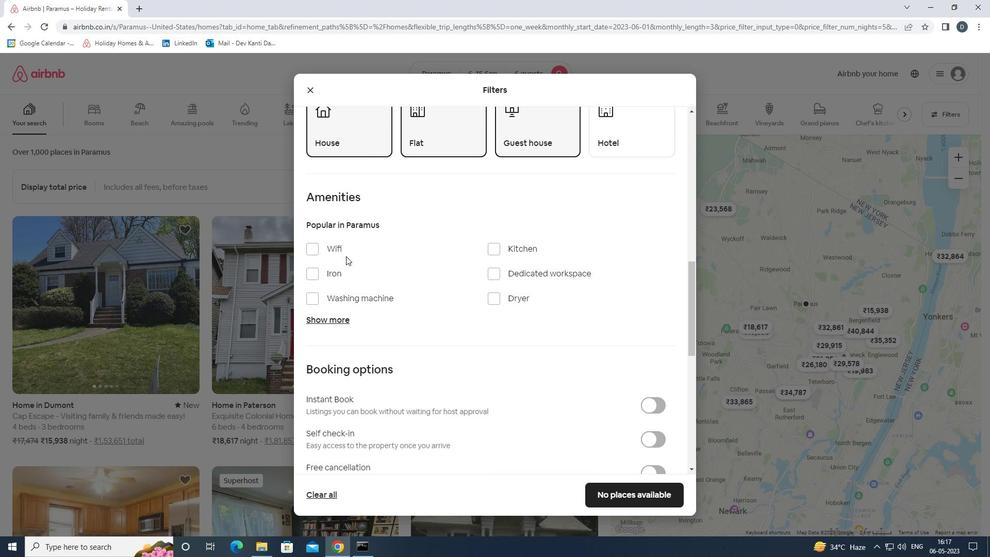 
Action: Mouse pressed left at (331, 250)
Screenshot: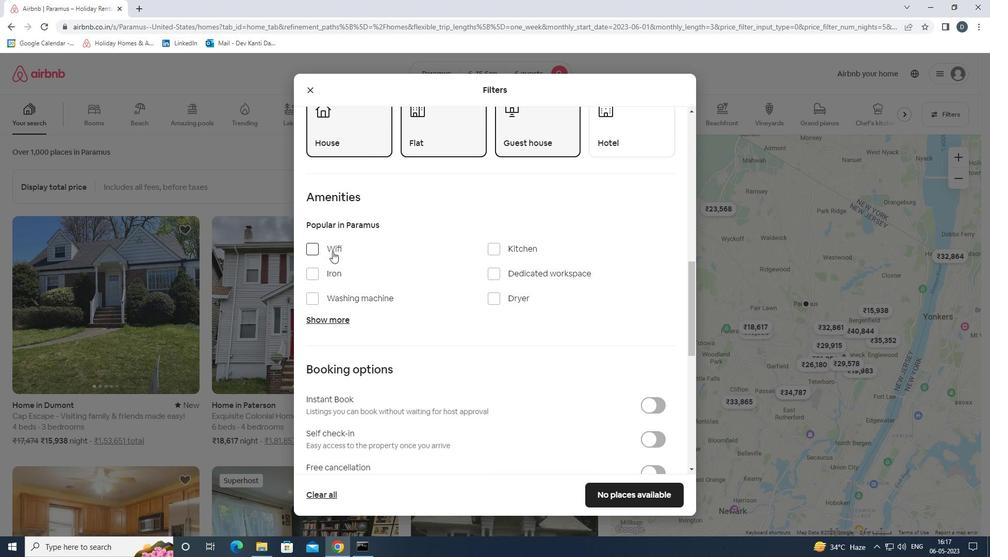 
Action: Mouse moved to (329, 323)
Screenshot: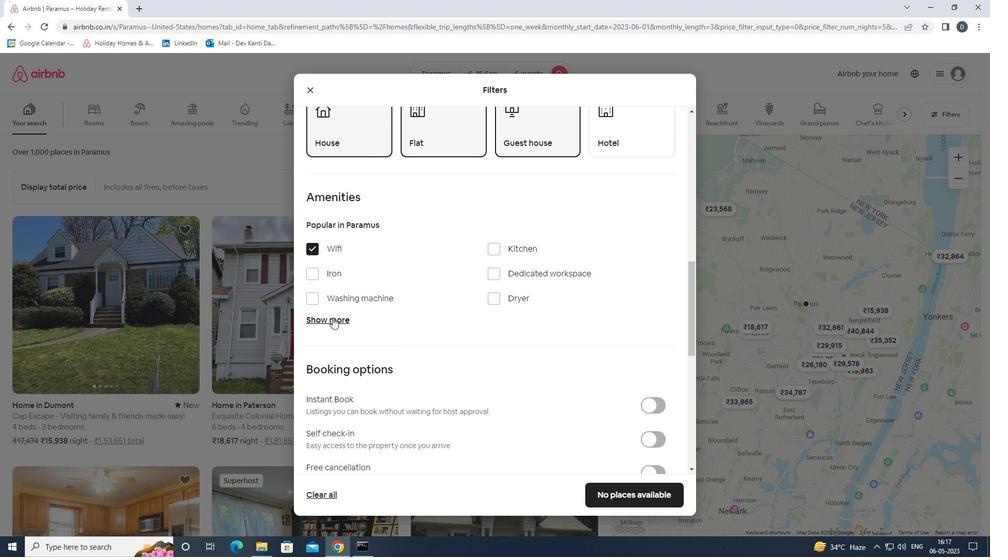 
Action: Mouse pressed left at (329, 323)
Screenshot: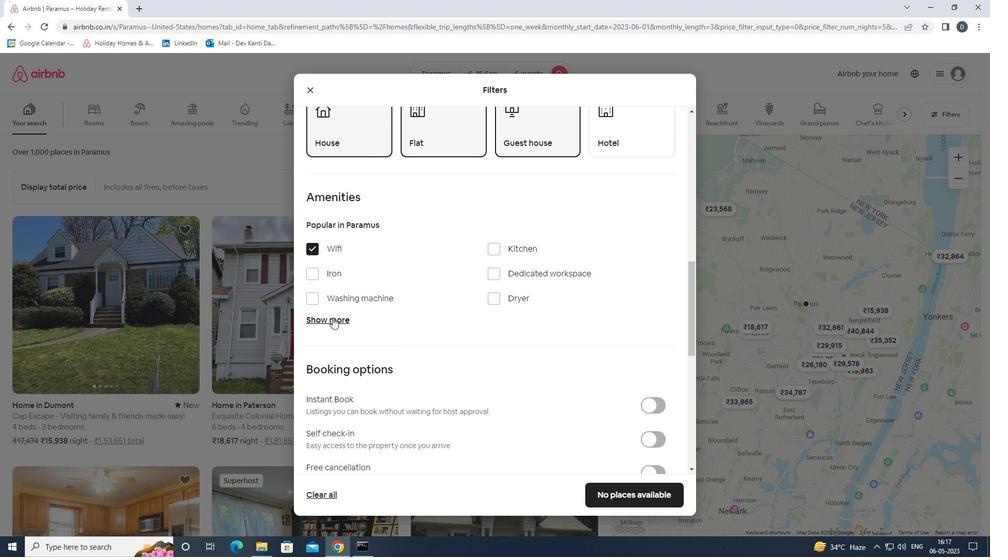 
Action: Mouse moved to (335, 379)
Screenshot: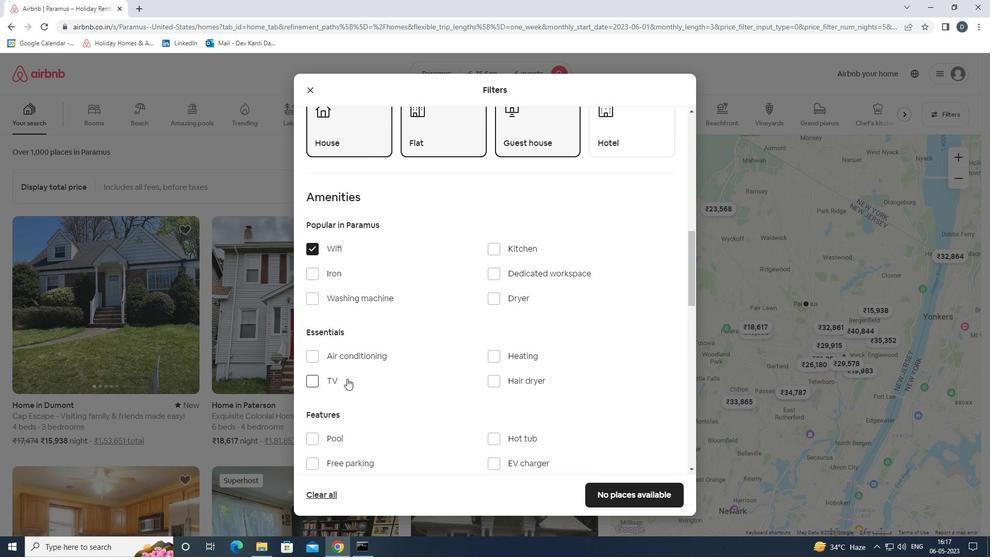 
Action: Mouse pressed left at (335, 379)
Screenshot: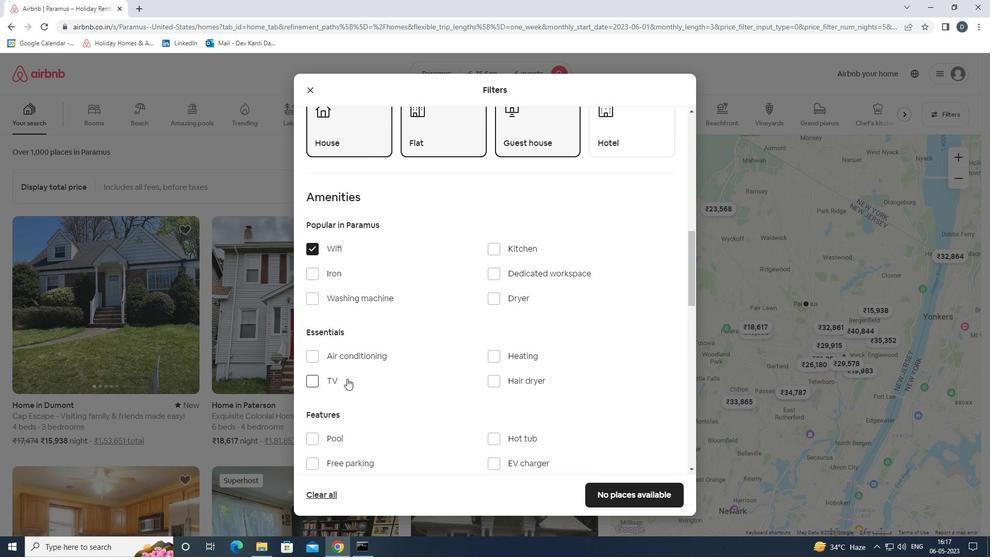 
Action: Mouse moved to (425, 364)
Screenshot: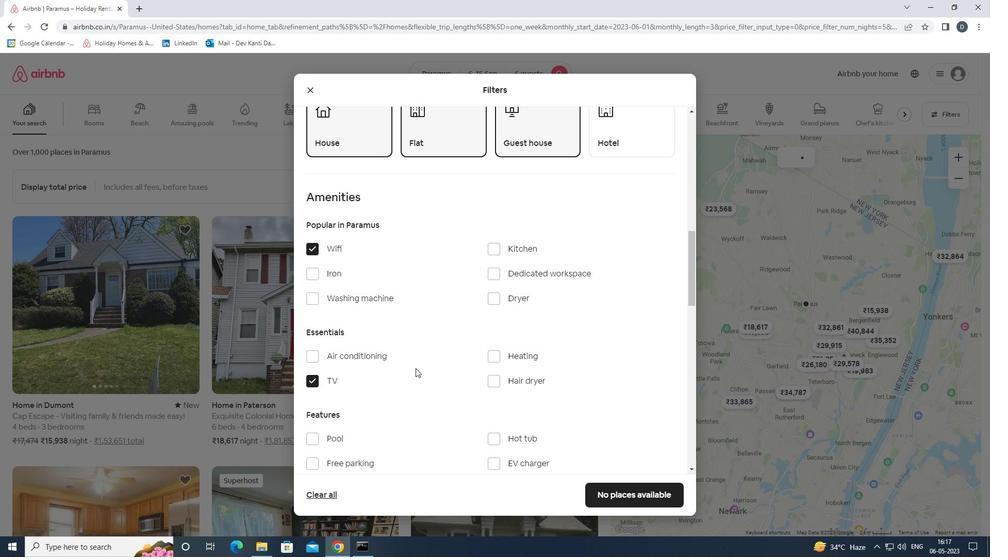 
Action: Mouse scrolled (425, 363) with delta (0, 0)
Screenshot: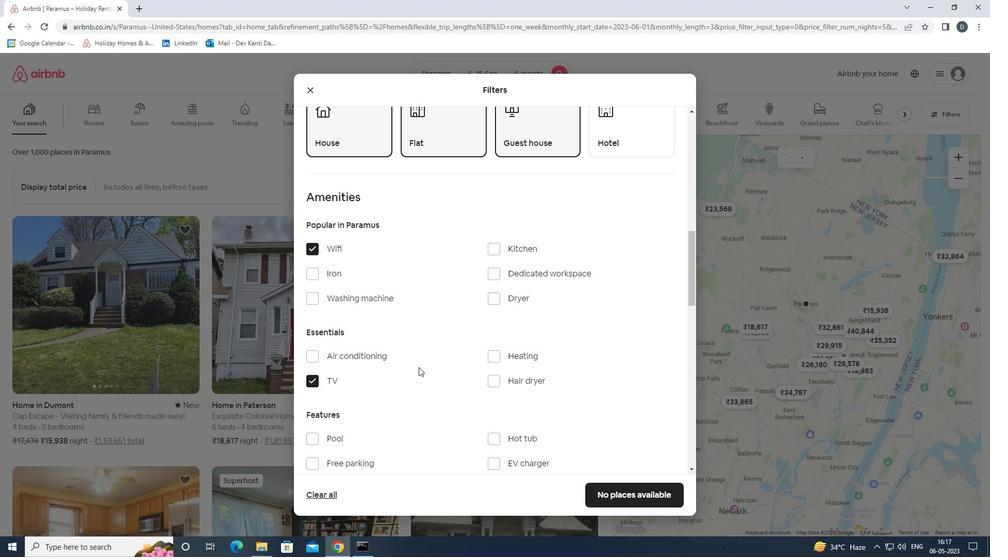 
Action: Mouse moved to (426, 364)
Screenshot: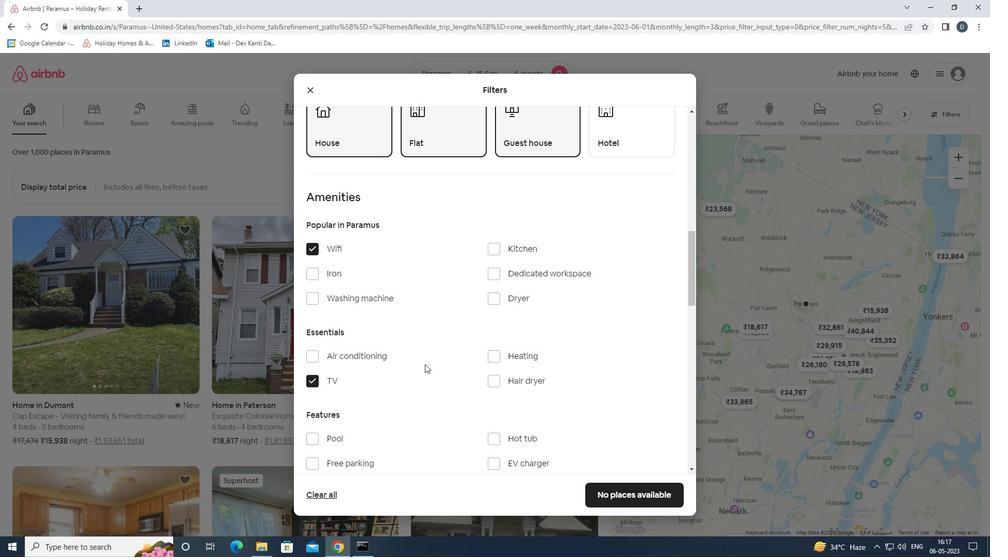 
Action: Mouse scrolled (426, 363) with delta (0, 0)
Screenshot: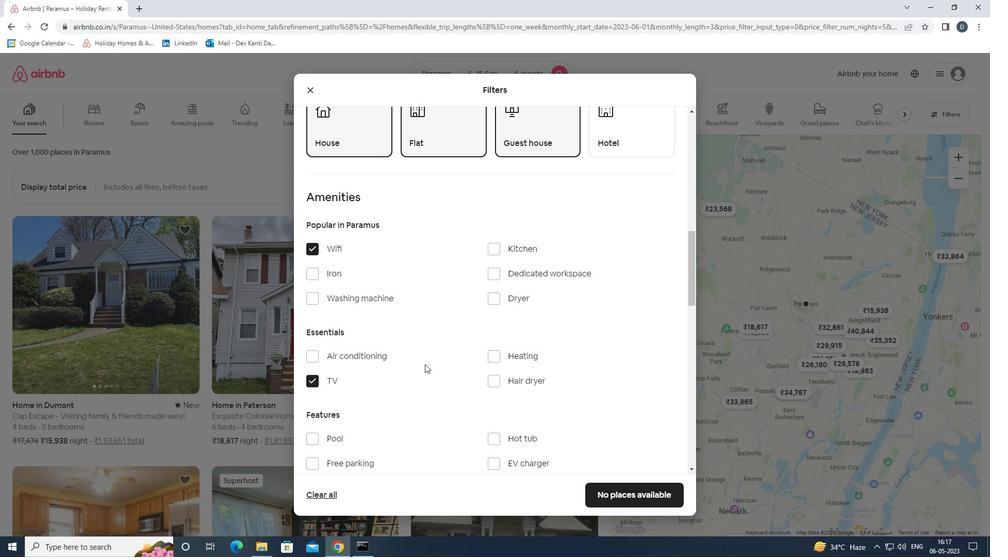 
Action: Mouse moved to (435, 364)
Screenshot: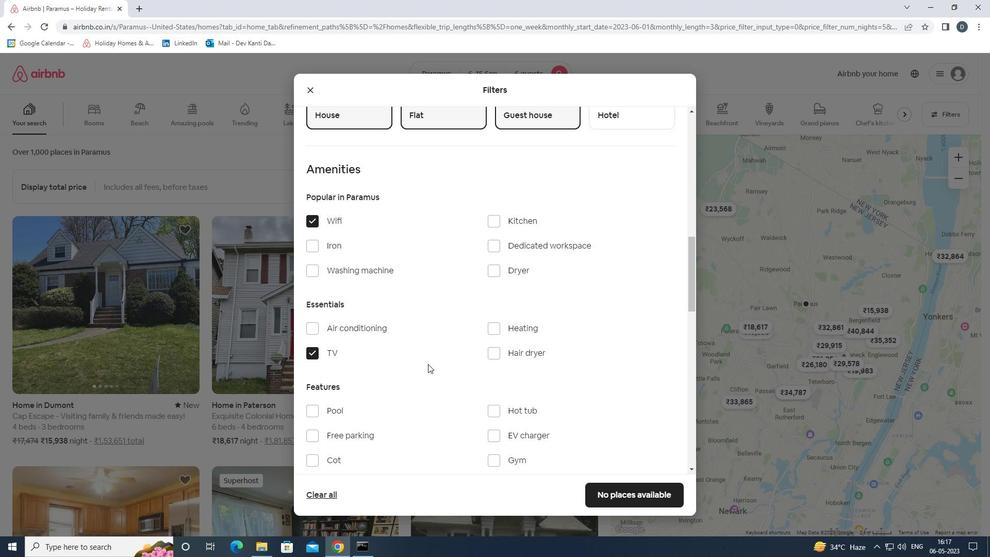 
Action: Mouse scrolled (435, 363) with delta (0, 0)
Screenshot: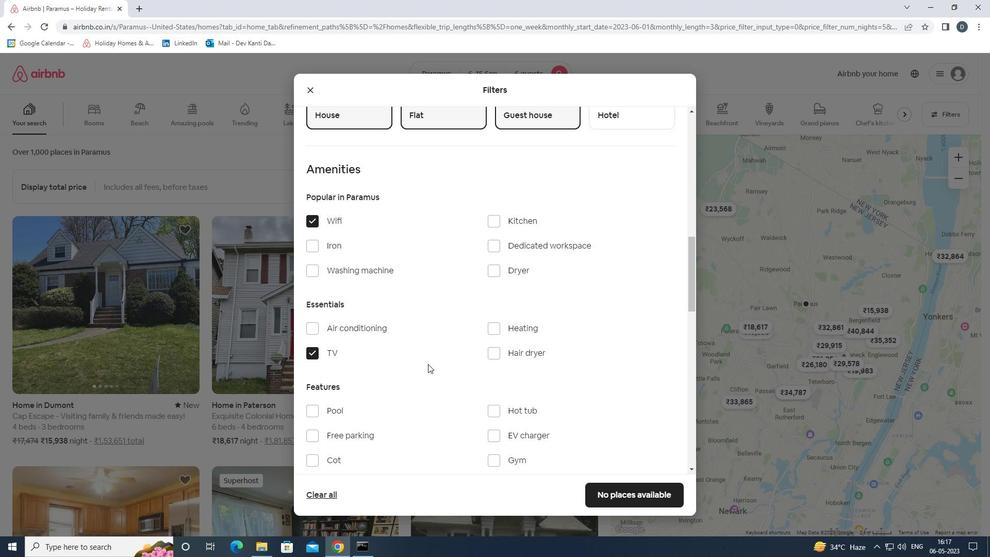 
Action: Mouse moved to (374, 307)
Screenshot: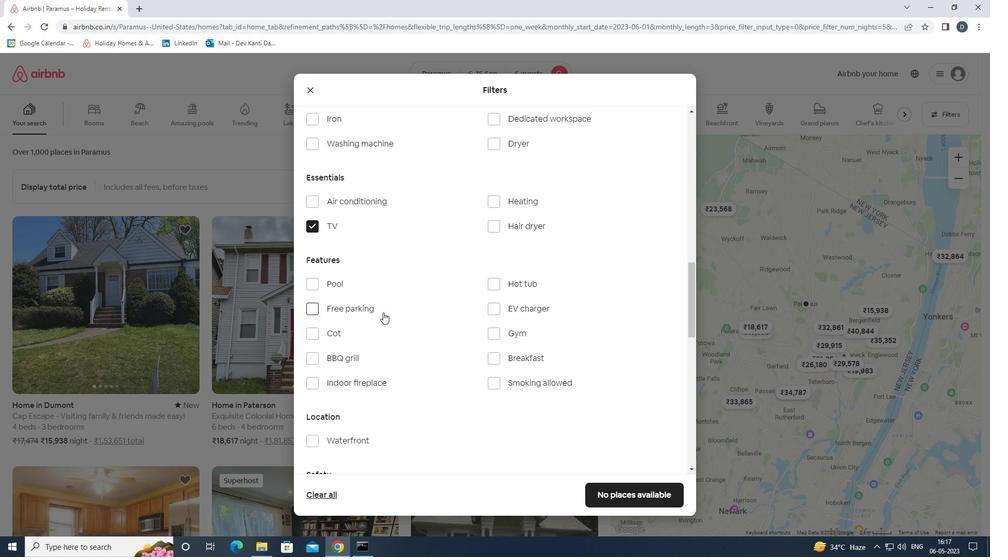 
Action: Mouse pressed left at (374, 307)
Screenshot: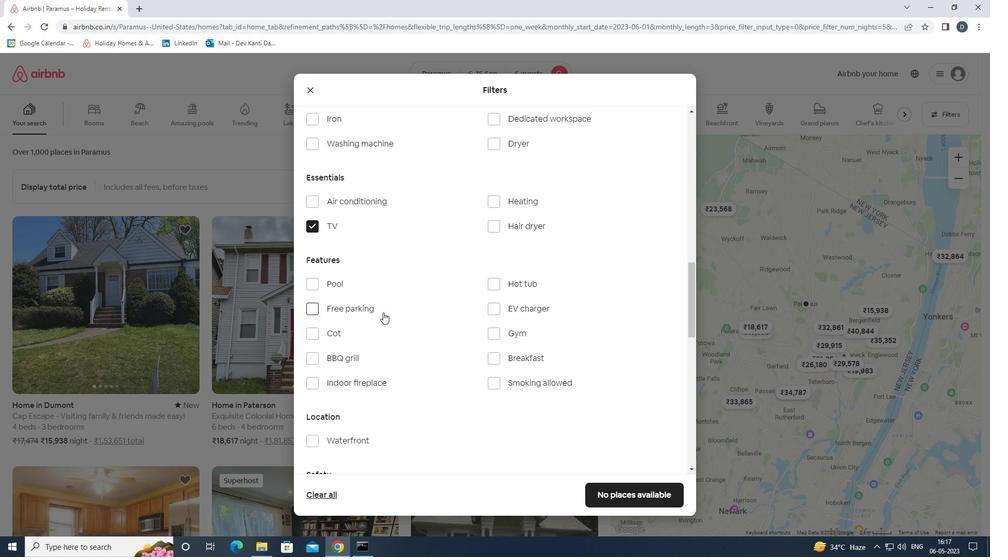 
Action: Mouse moved to (496, 333)
Screenshot: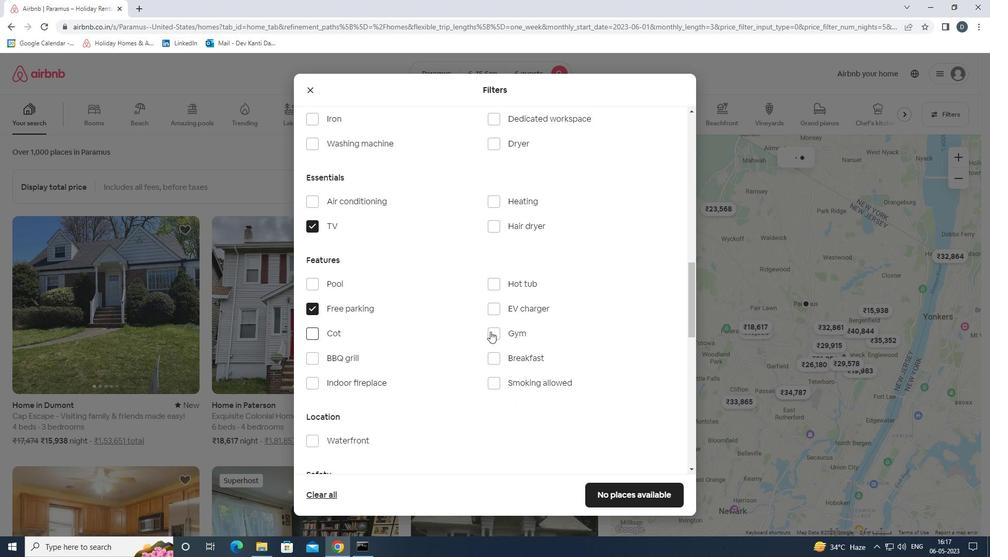
Action: Mouse pressed left at (496, 333)
Screenshot: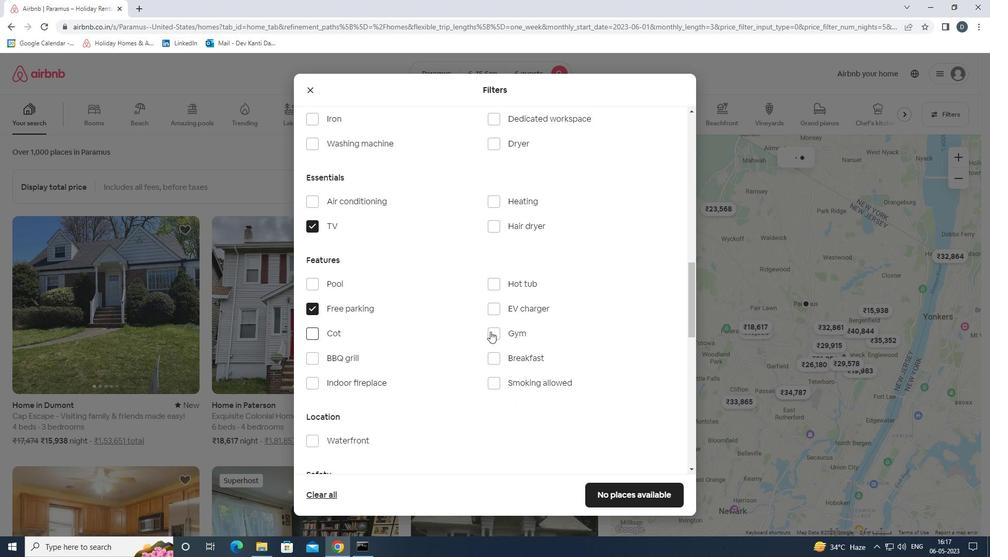 
Action: Mouse moved to (505, 363)
Screenshot: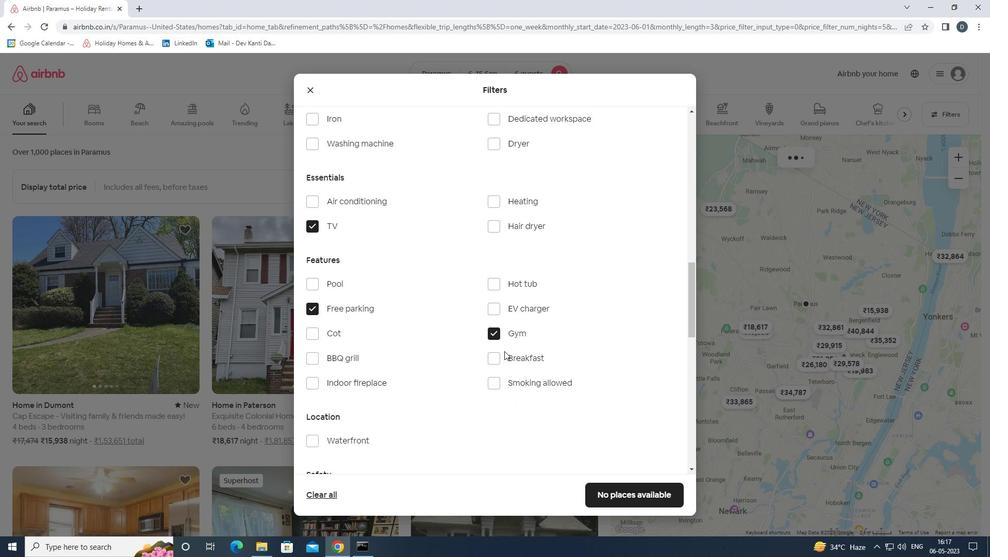 
Action: Mouse pressed left at (505, 363)
Screenshot: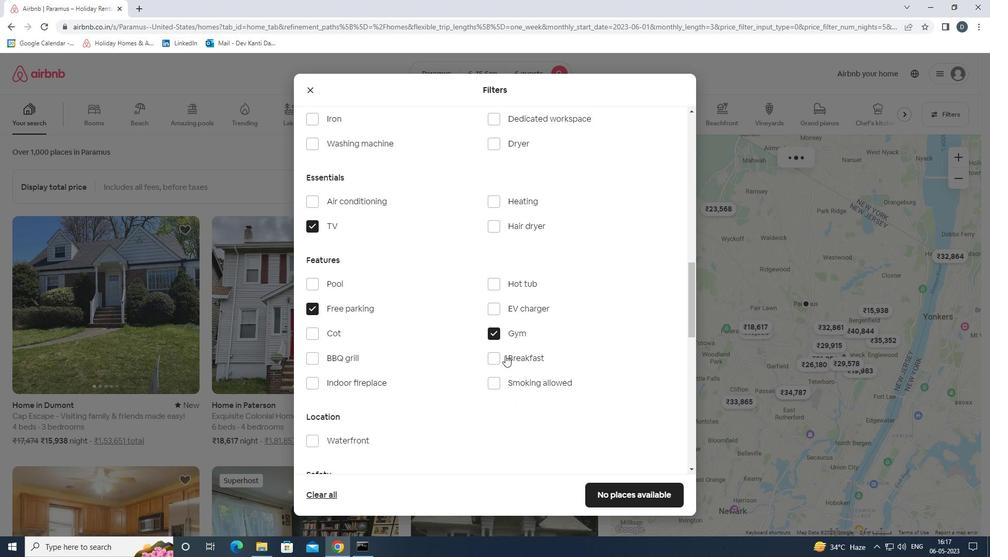 
Action: Mouse moved to (504, 363)
Screenshot: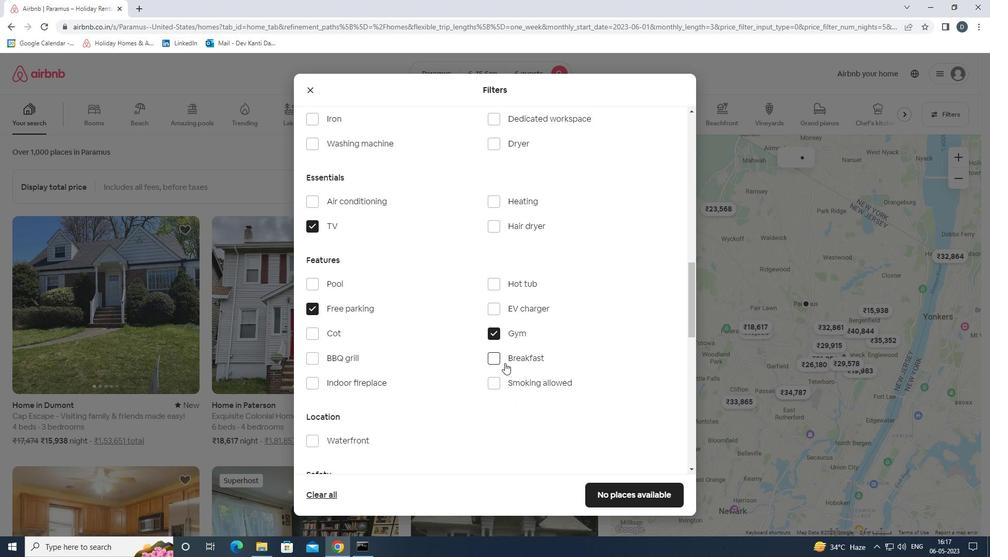 
Action: Mouse scrolled (504, 362) with delta (0, 0)
Screenshot: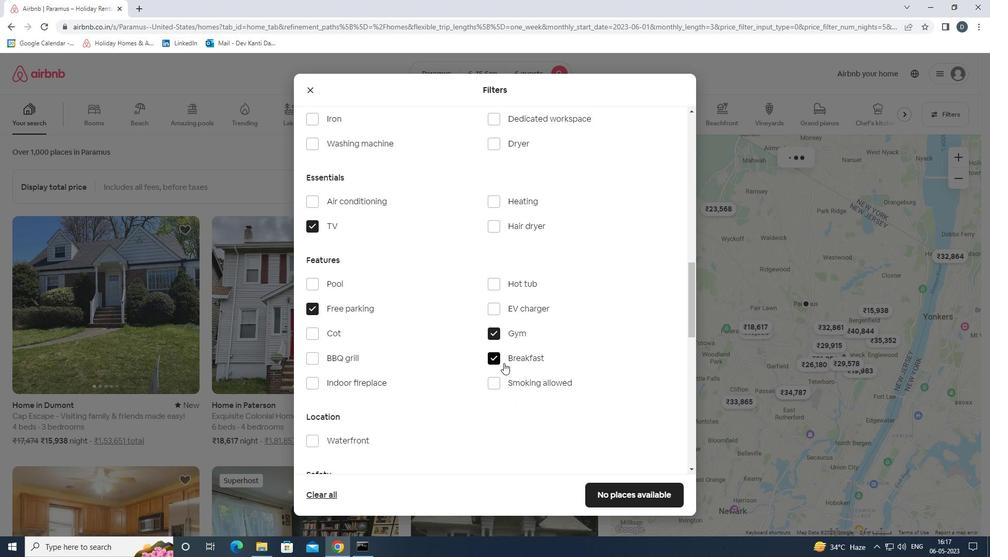 
Action: Mouse scrolled (504, 362) with delta (0, 0)
Screenshot: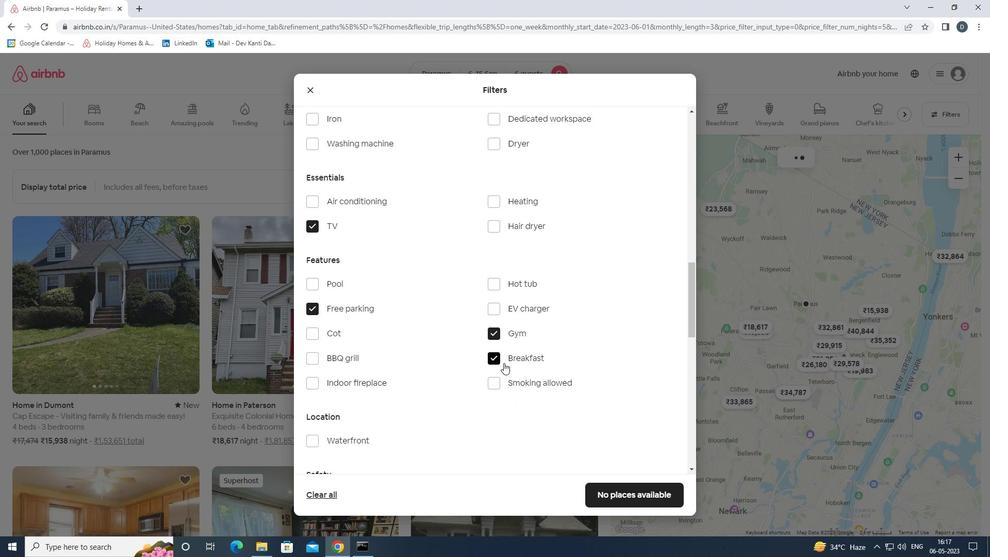 
Action: Mouse scrolled (504, 362) with delta (0, 0)
Screenshot: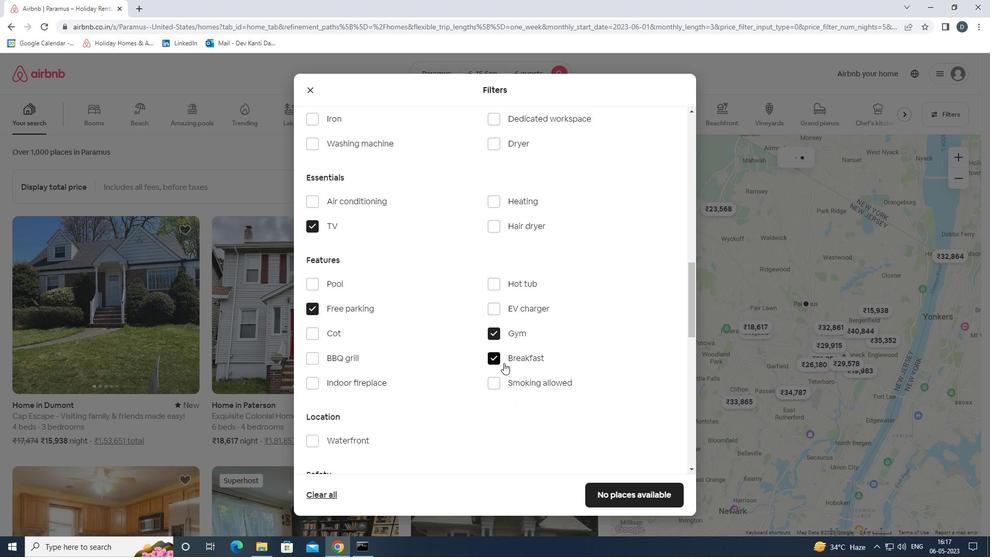 
Action: Mouse scrolled (504, 362) with delta (0, 0)
Screenshot: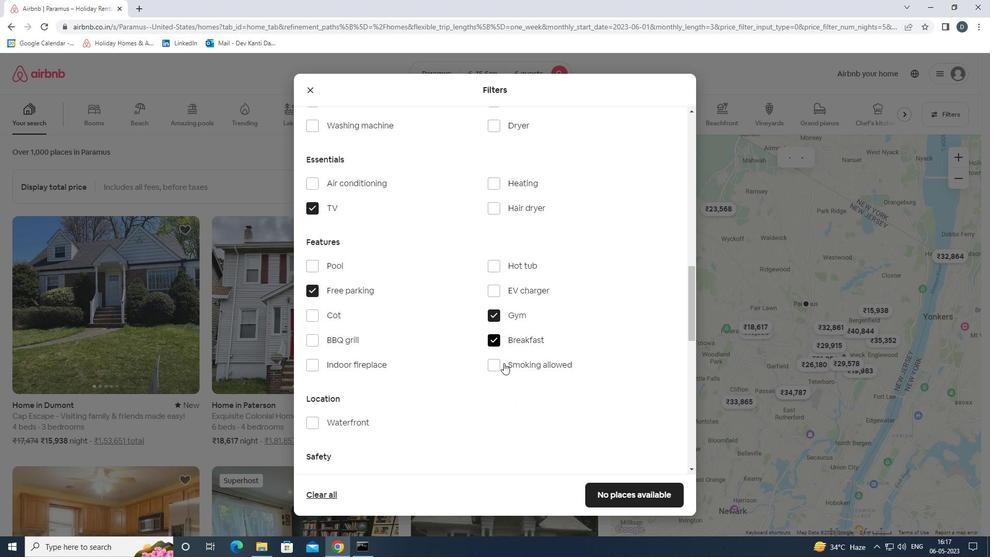 
Action: Mouse moved to (529, 357)
Screenshot: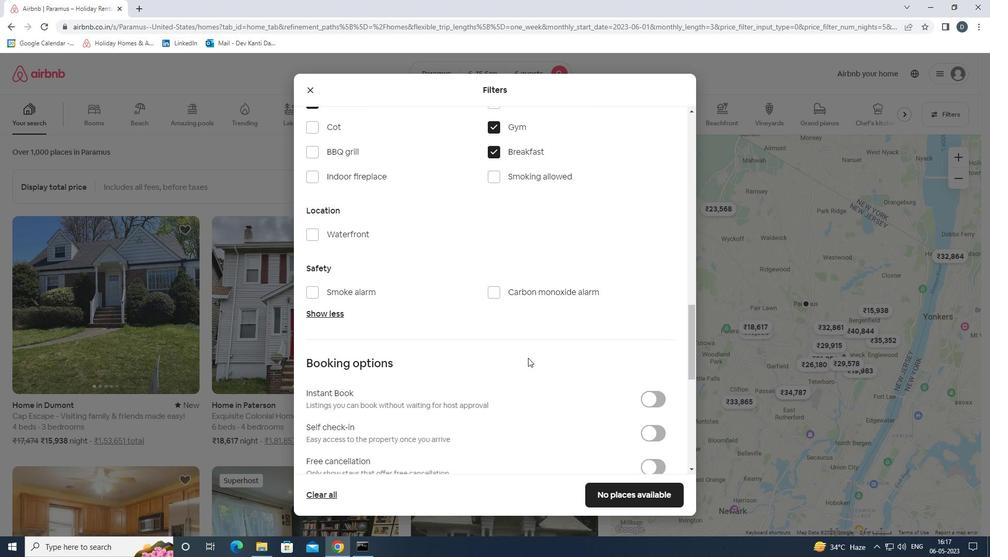 
Action: Mouse scrolled (529, 357) with delta (0, 0)
Screenshot: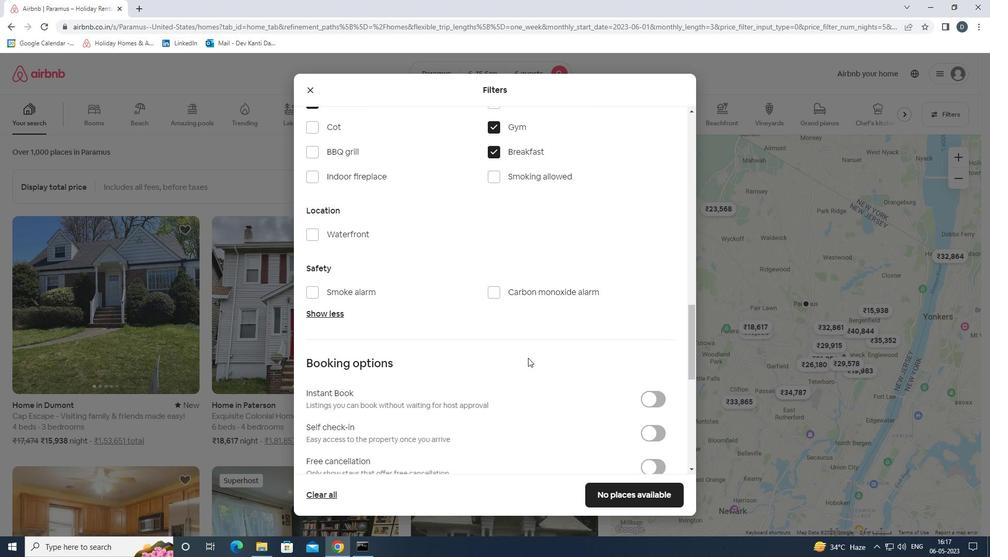 
Action: Mouse moved to (664, 382)
Screenshot: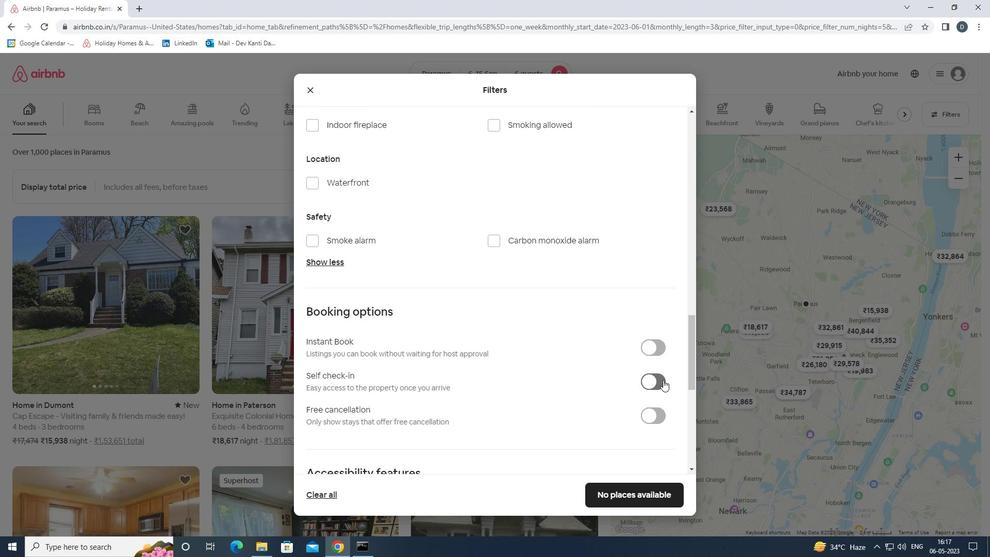 
Action: Mouse pressed left at (664, 382)
Screenshot: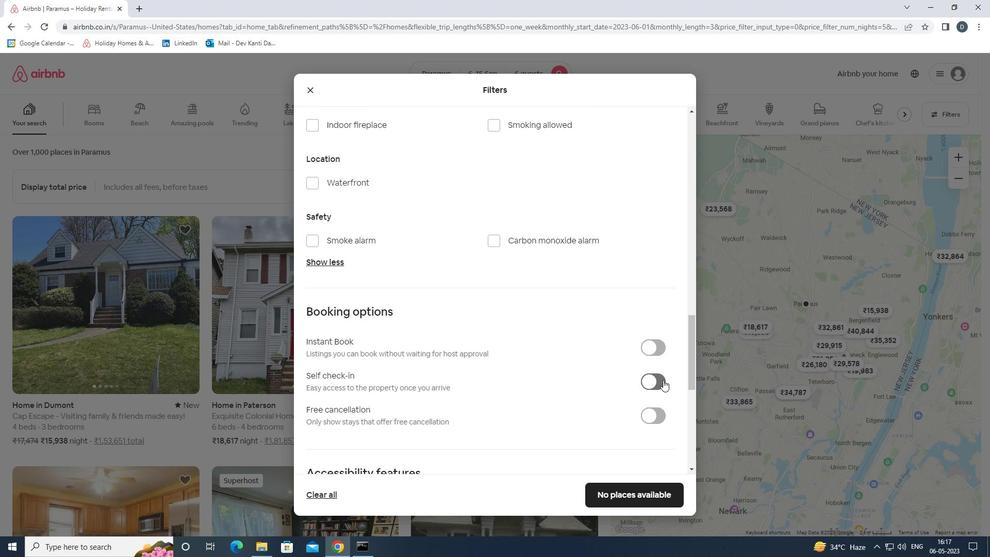 
Action: Mouse moved to (494, 322)
Screenshot: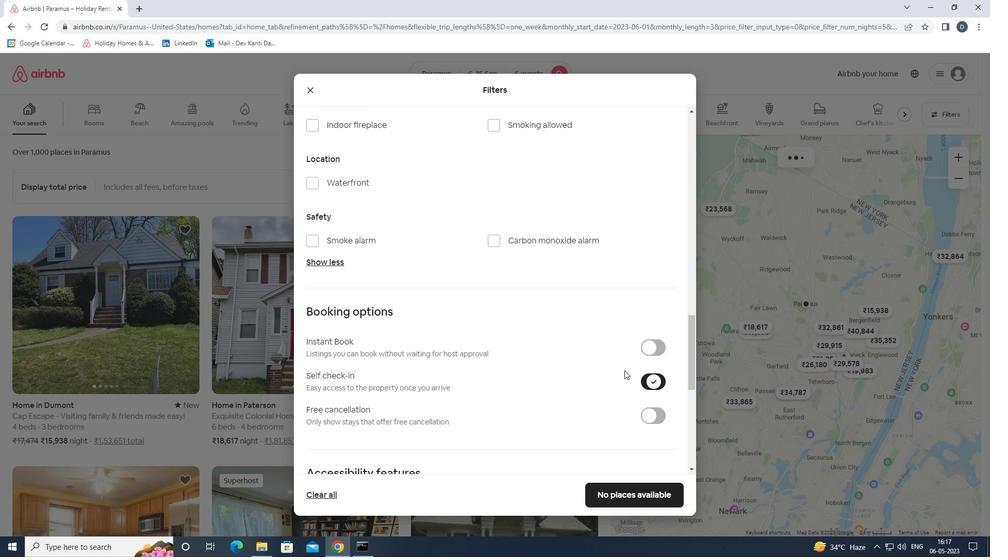 
Action: Mouse scrolled (494, 321) with delta (0, 0)
Screenshot: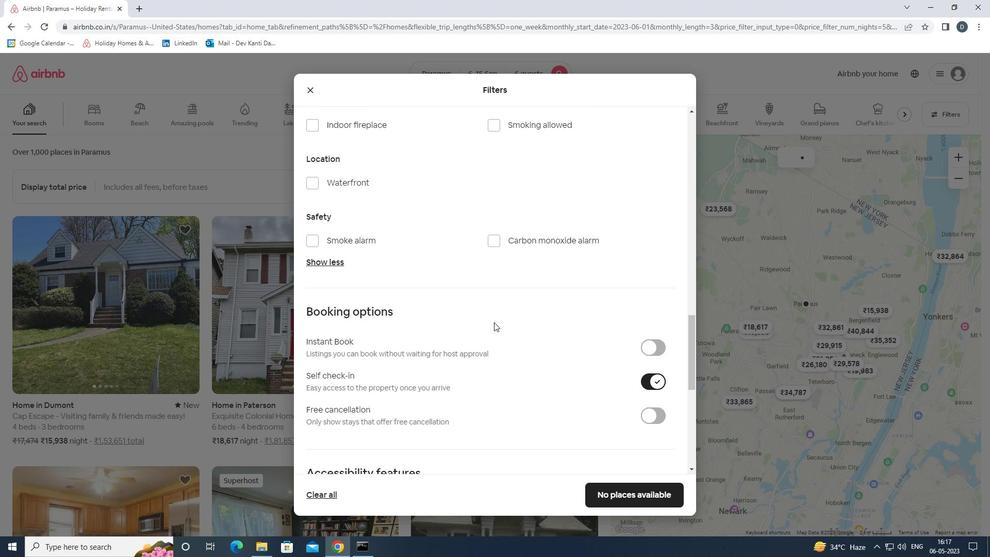 
Action: Mouse moved to (493, 322)
Screenshot: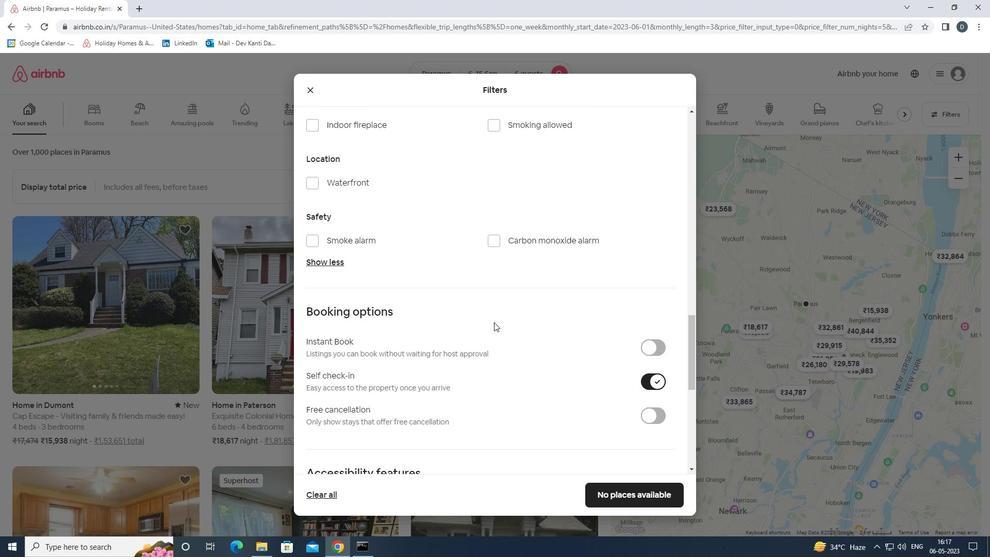 
Action: Mouse scrolled (493, 321) with delta (0, 0)
Screenshot: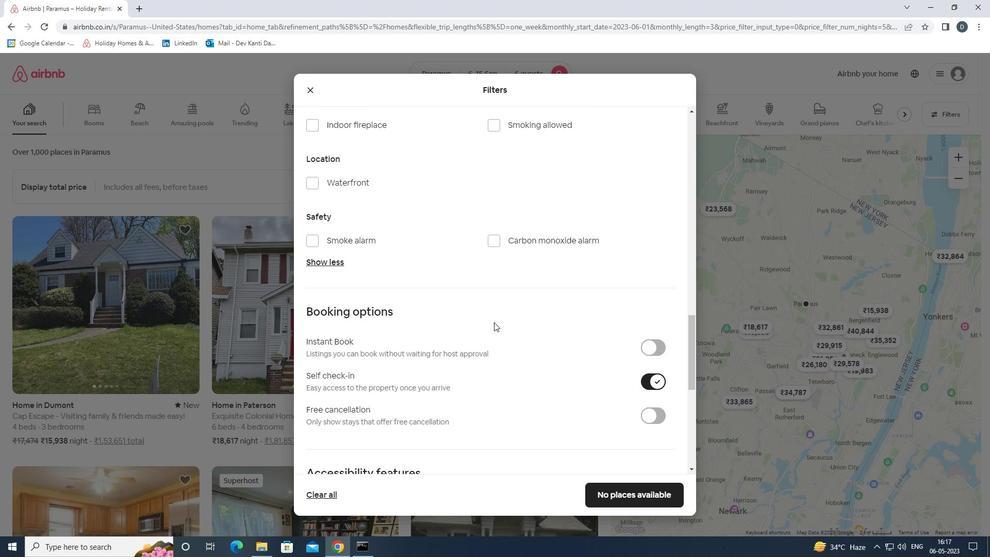 
Action: Mouse moved to (493, 322)
Screenshot: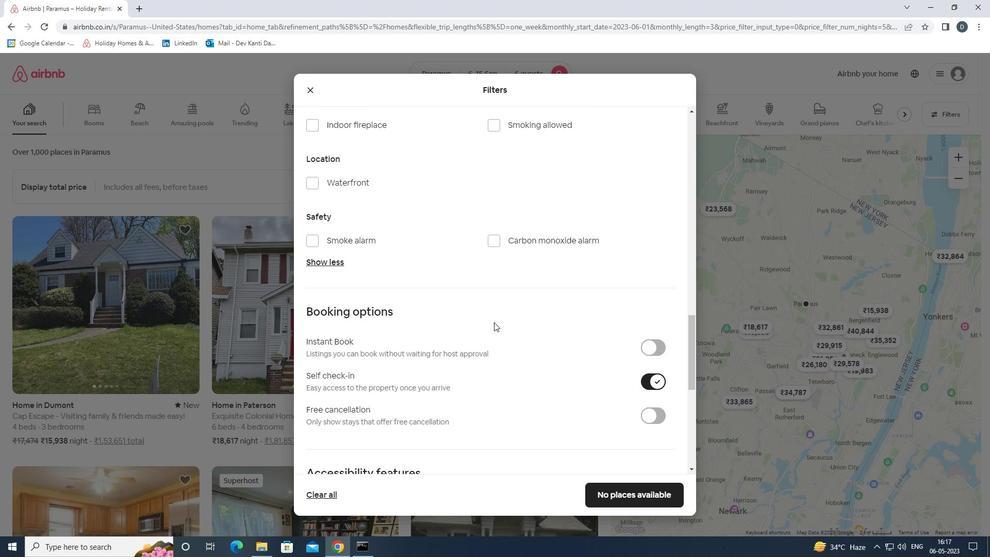 
Action: Mouse scrolled (493, 321) with delta (0, 0)
Screenshot: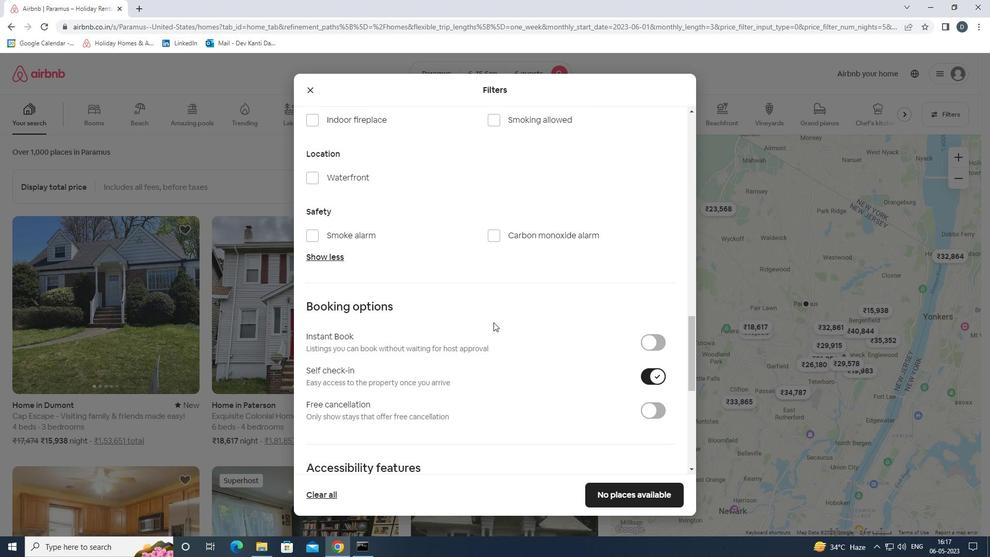 
Action: Mouse moved to (493, 325)
Screenshot: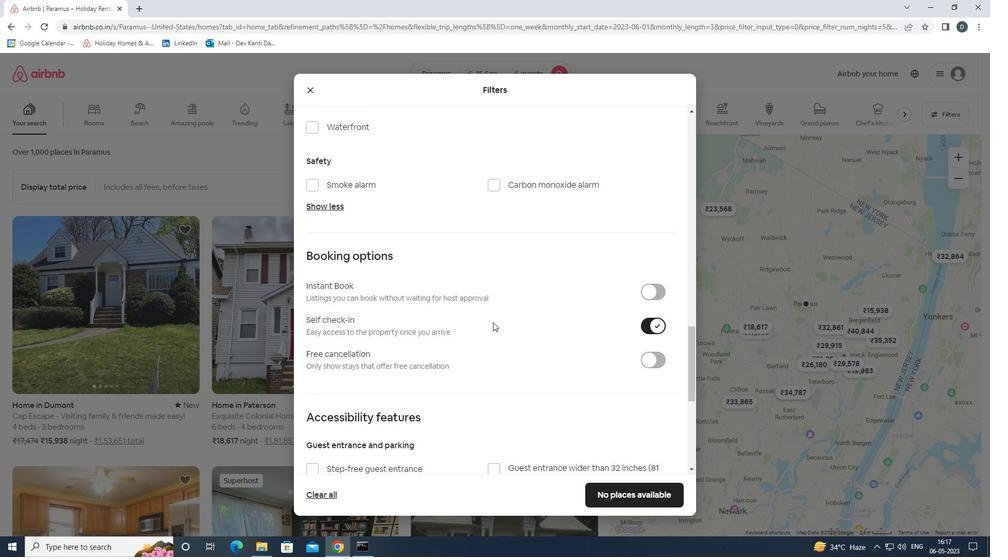 
Action: Mouse scrolled (493, 325) with delta (0, 0)
Screenshot: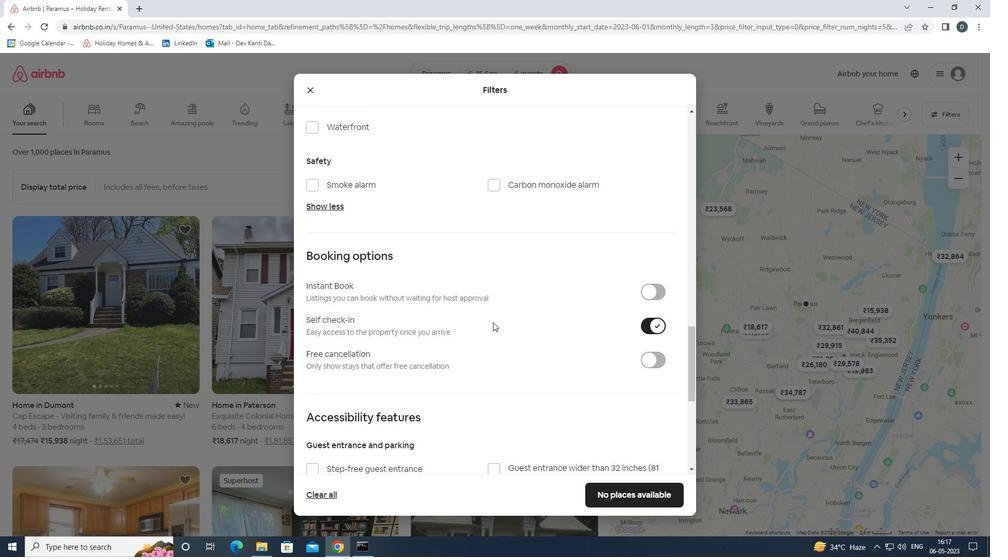 
Action: Mouse moved to (491, 328)
Screenshot: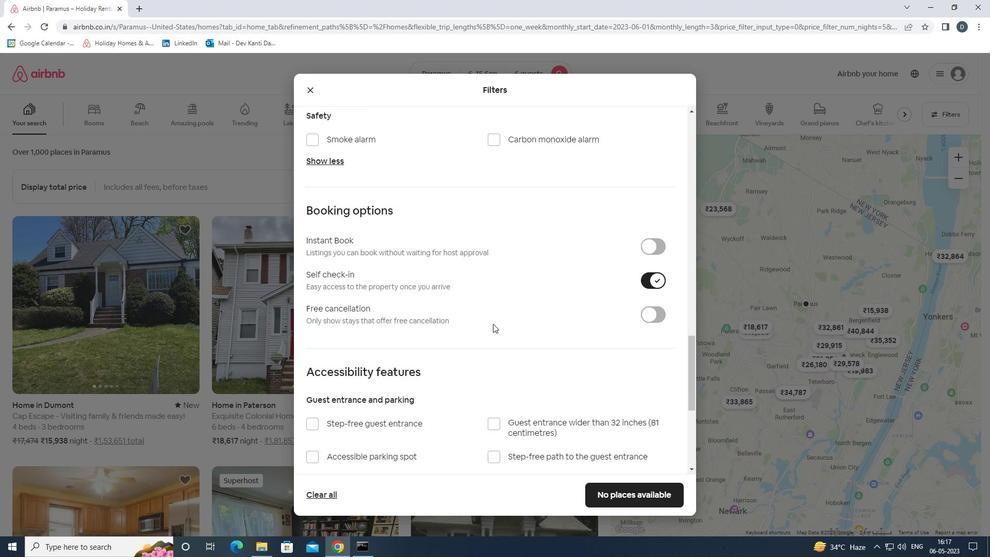 
Action: Mouse scrolled (491, 327) with delta (0, 0)
Screenshot: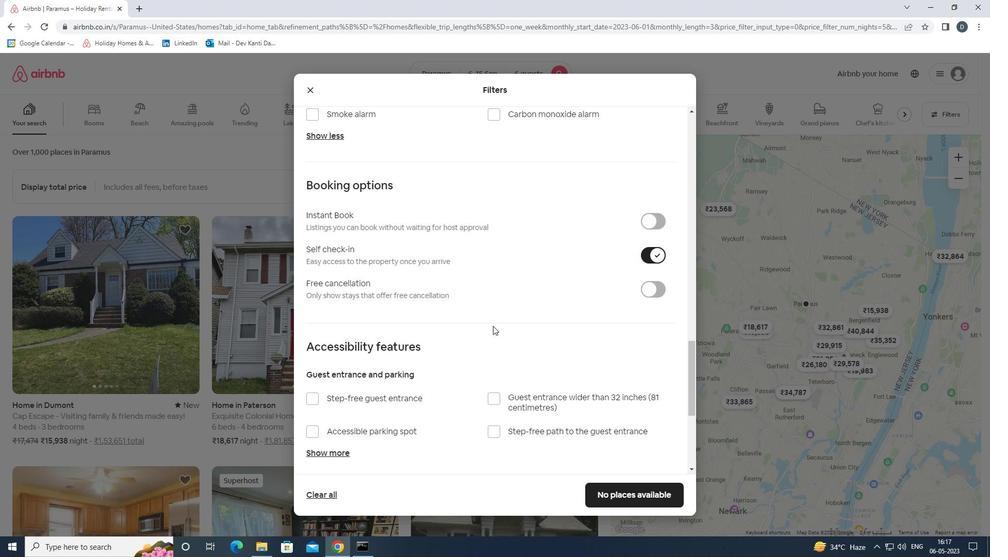 
Action: Mouse moved to (484, 330)
Screenshot: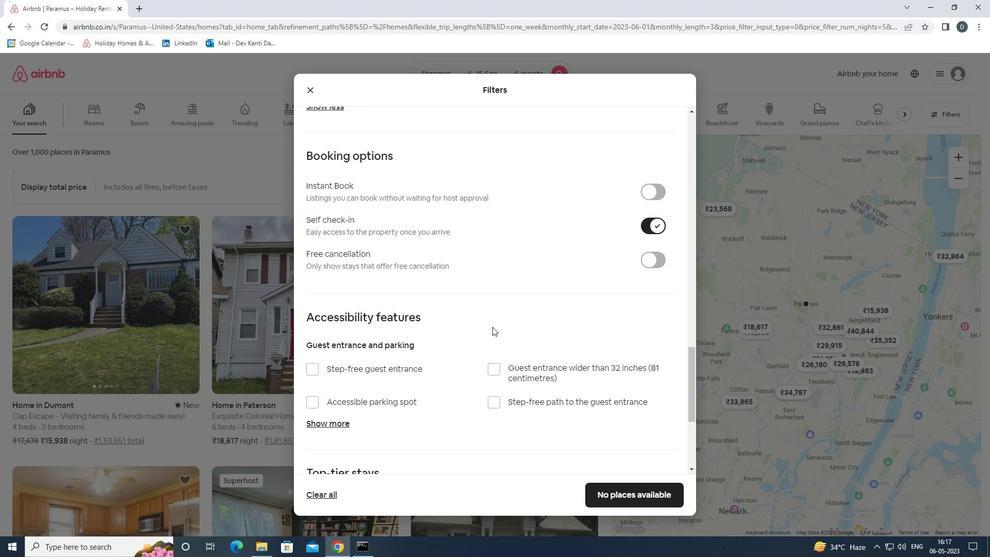 
Action: Mouse scrolled (484, 330) with delta (0, 0)
Screenshot: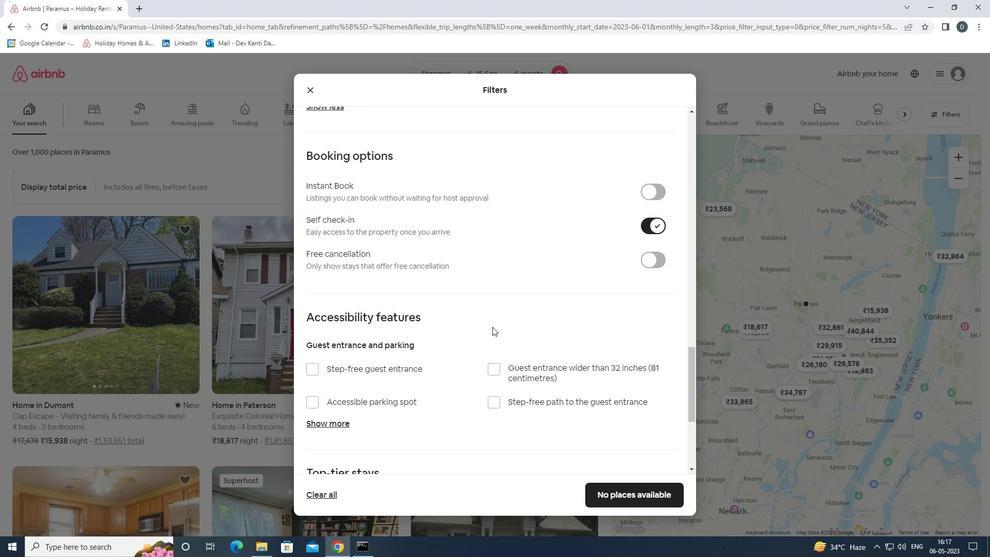 
Action: Mouse moved to (468, 338)
Screenshot: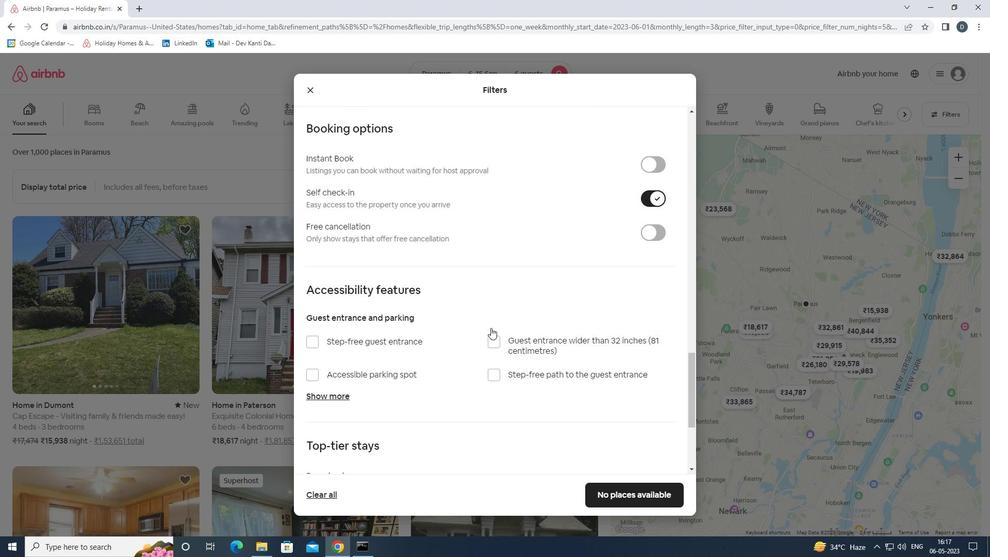 
Action: Mouse scrolled (468, 338) with delta (0, 0)
Screenshot: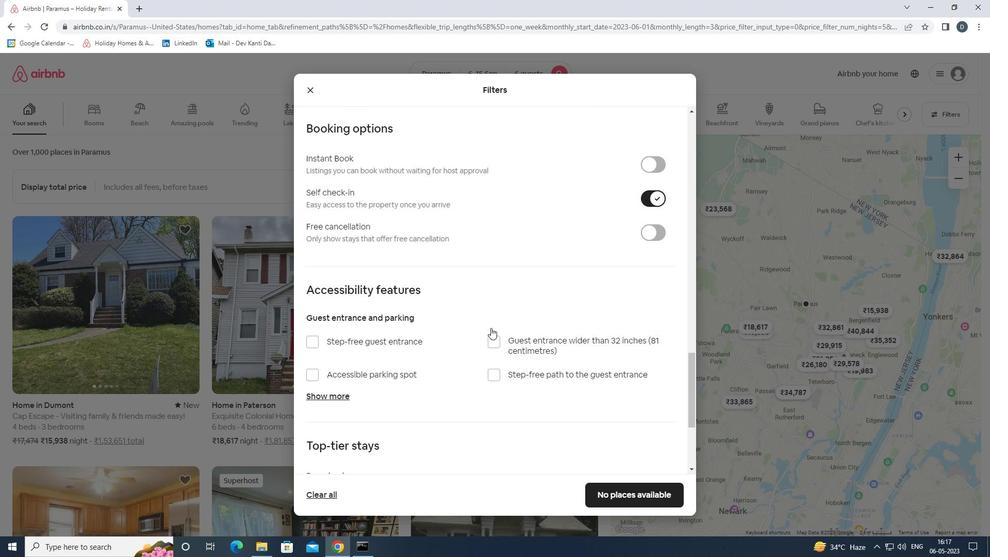 
Action: Mouse moved to (349, 405)
Screenshot: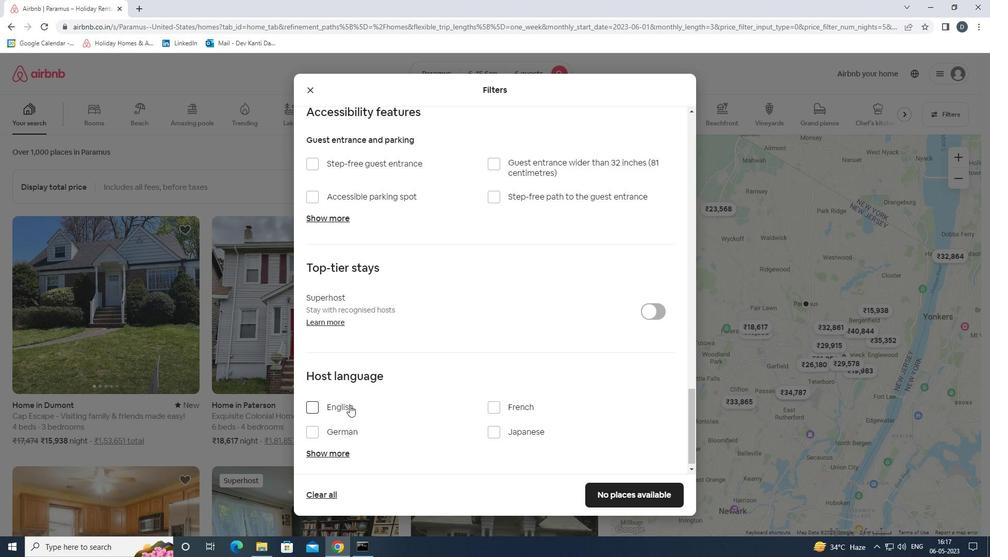 
Action: Mouse pressed left at (349, 405)
Screenshot: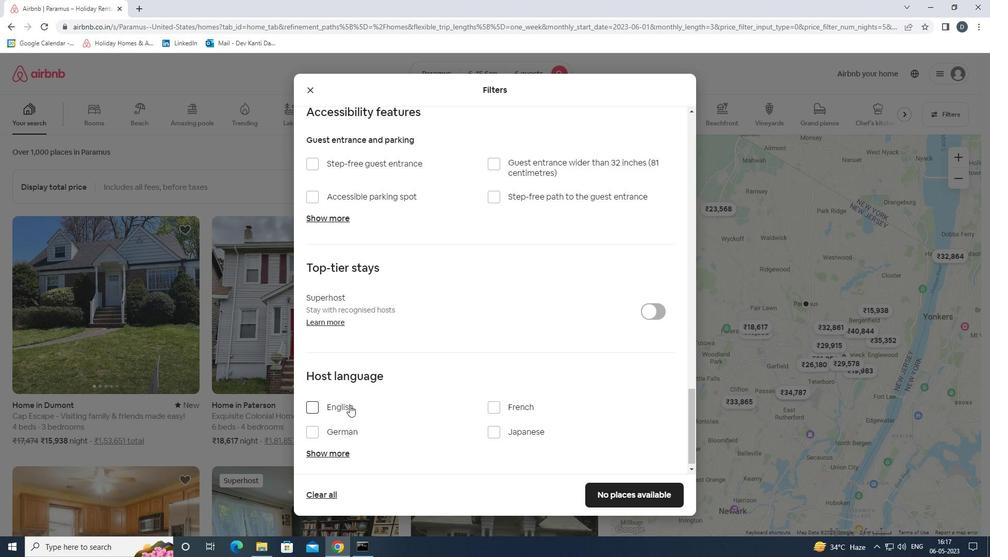 
Action: Mouse moved to (610, 489)
Screenshot: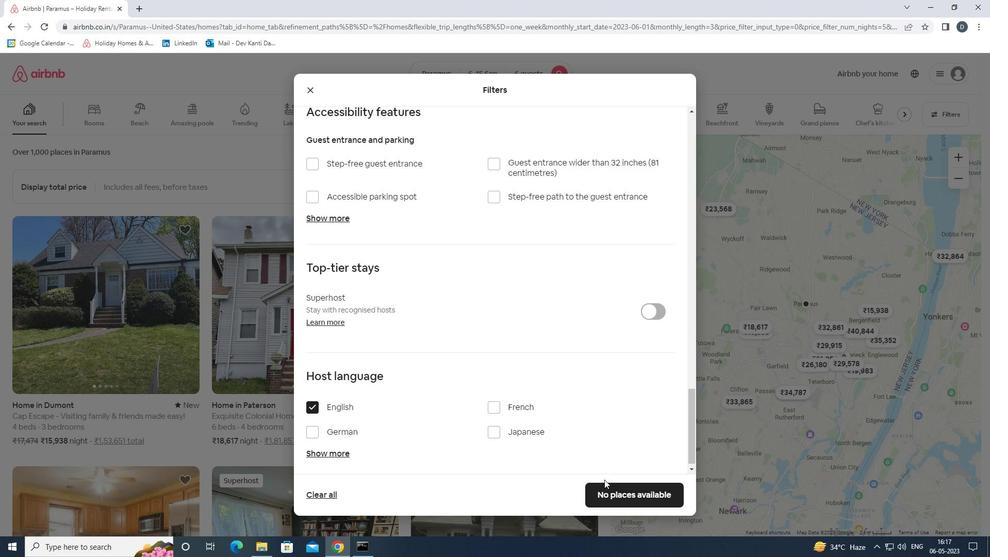 
Action: Mouse pressed left at (610, 489)
Screenshot: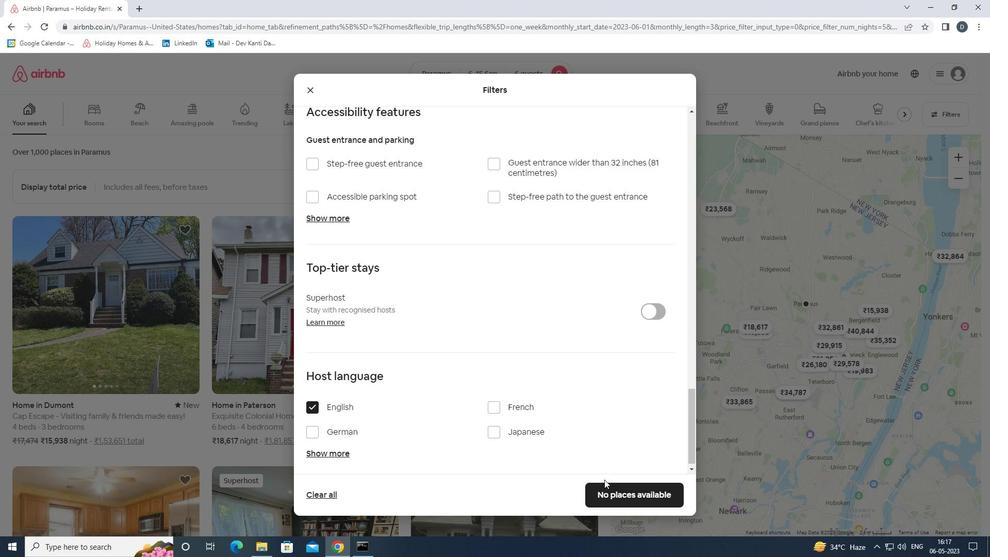 
Action: Mouse moved to (609, 325)
Screenshot: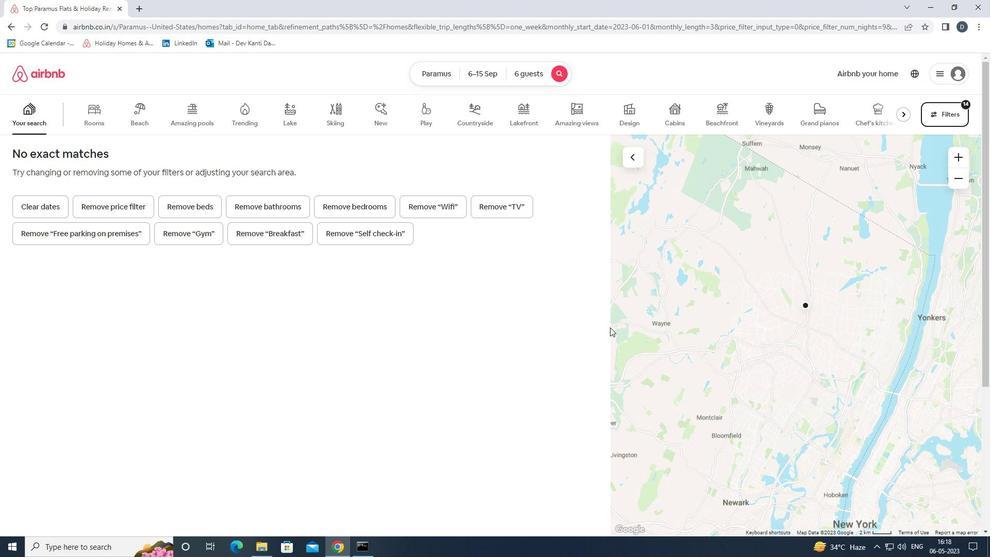 
